 Task: Open Card Social Media Influencer Campaign Review in Board Sales Pipeline Management to Workspace Event Marketing Agencies and add a team member Softage.4@softage.net, a label Orange, a checklist Innovation, an attachment from your computer, a color Orange and finally, add a card description 'Create and send out employee satisfaction survey on performance feedback and recognition' and a comment 'We should approach this task with a sense of humility, recognizing that there is always more to learn and improve upon.'. Add a start date 'Jan 04, 1900' with a due date 'Jan 11, 1900'
Action: Mouse moved to (109, 53)
Screenshot: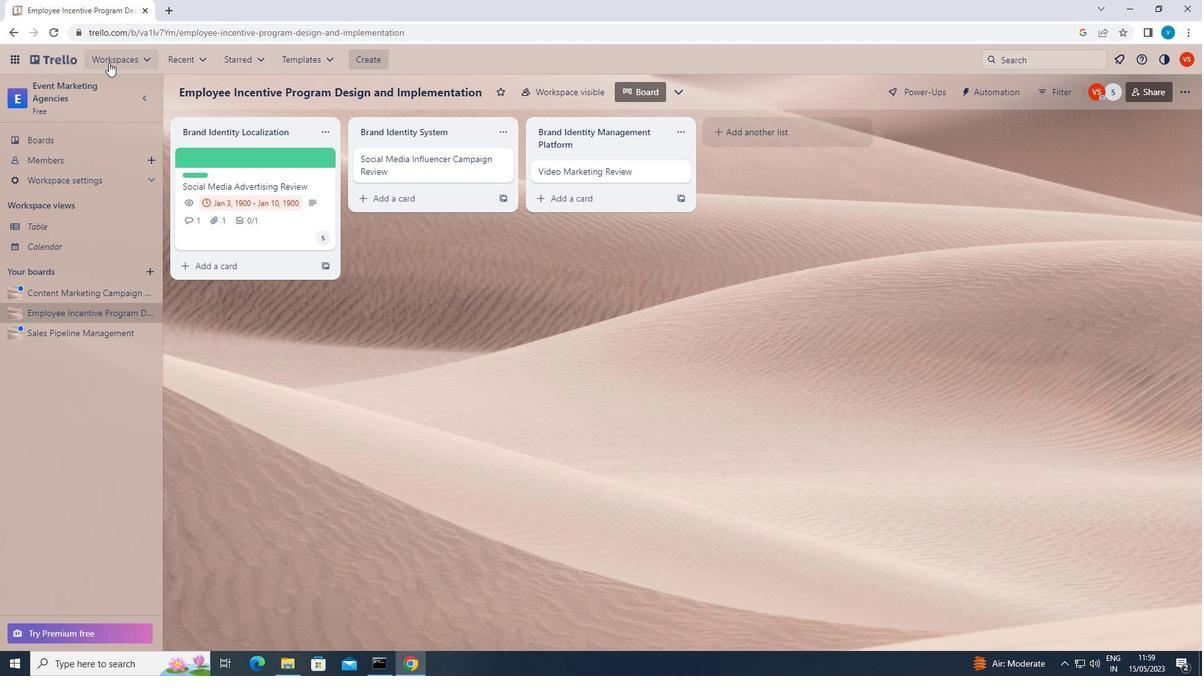 
Action: Mouse pressed left at (109, 53)
Screenshot: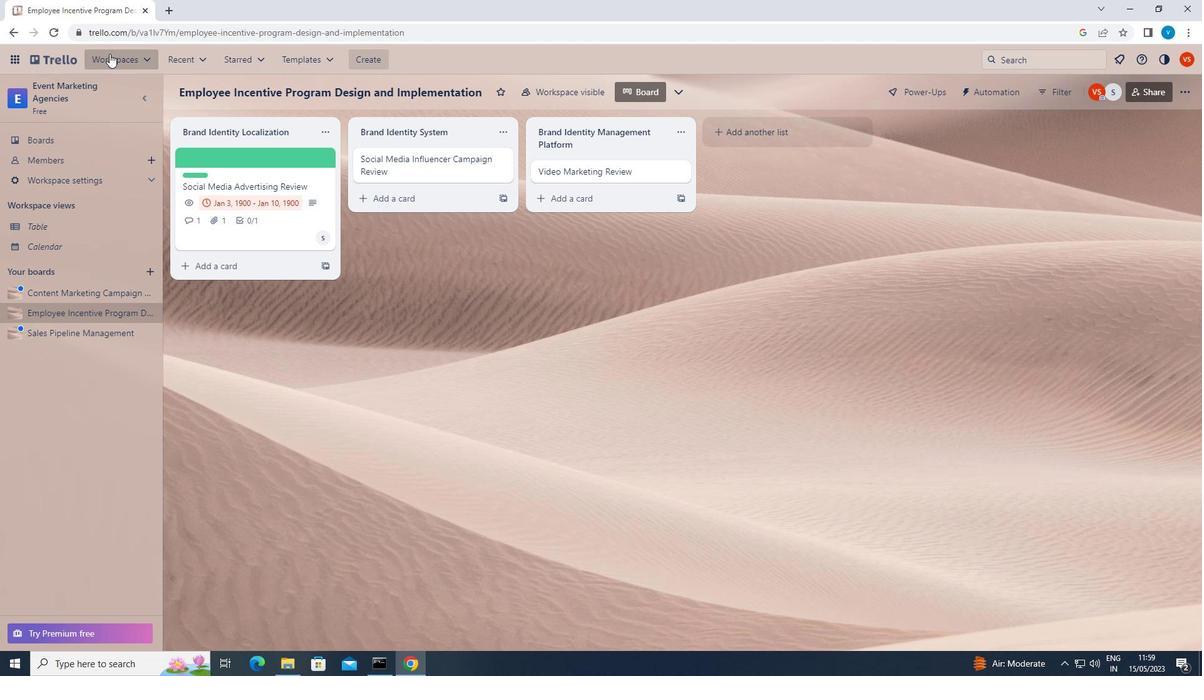
Action: Mouse moved to (150, 563)
Screenshot: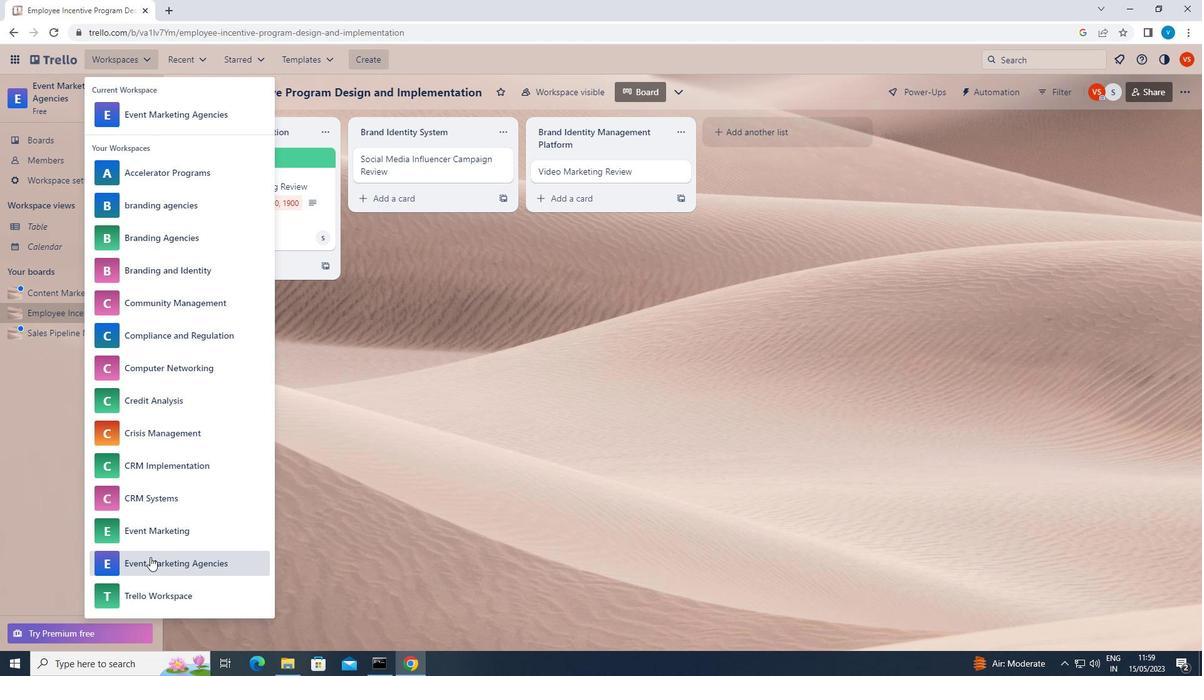 
Action: Mouse pressed left at (150, 563)
Screenshot: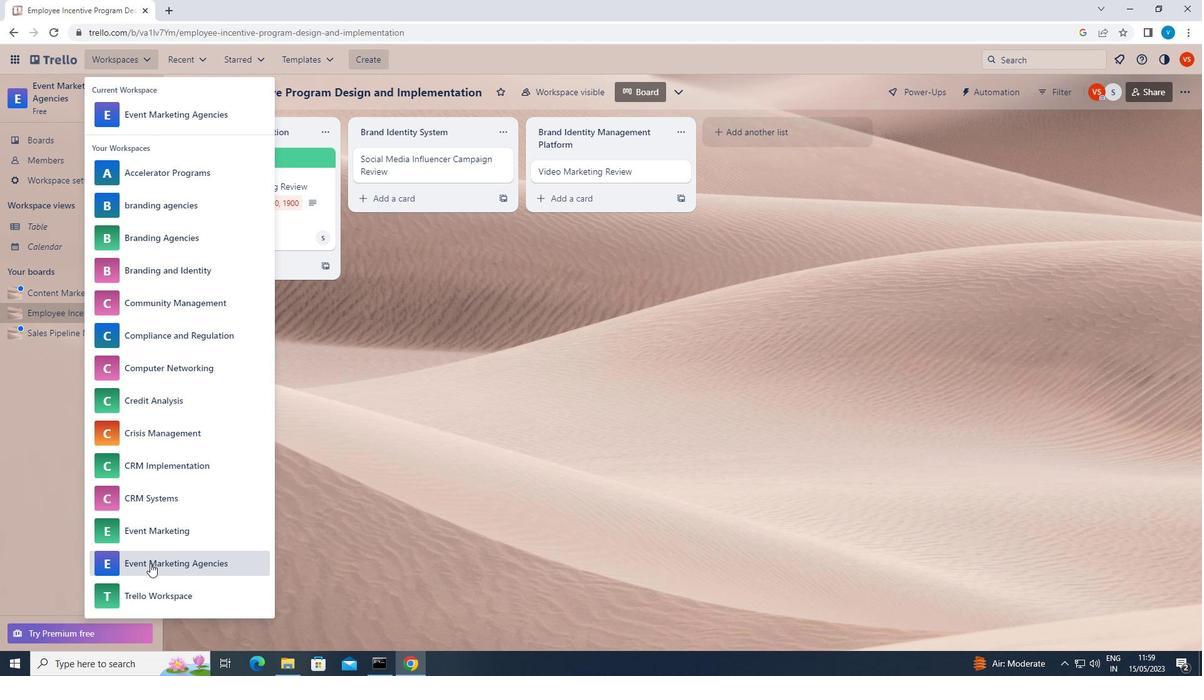 
Action: Mouse moved to (897, 528)
Screenshot: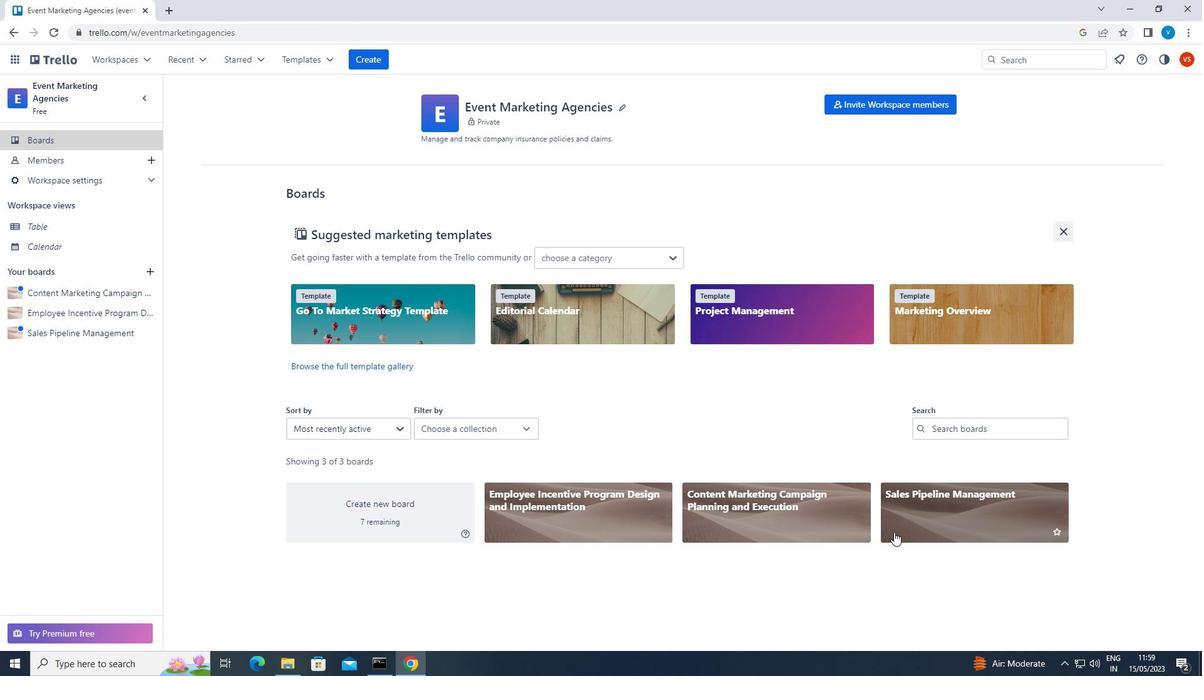 
Action: Mouse pressed left at (897, 528)
Screenshot: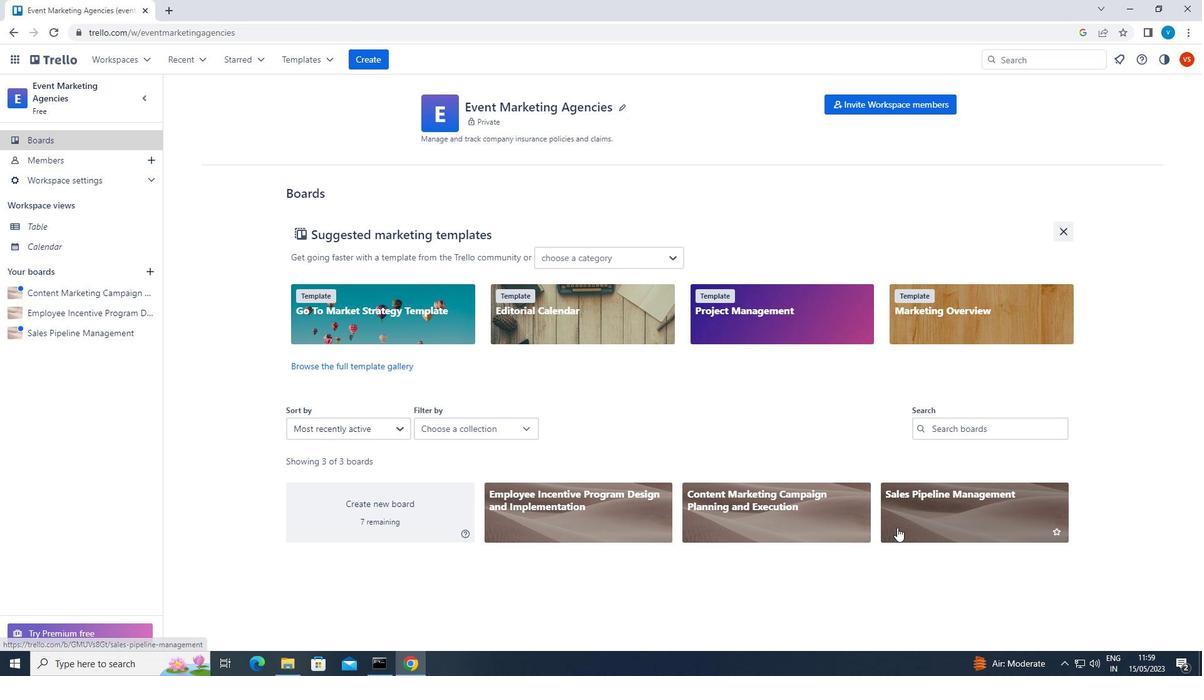 
Action: Mouse moved to (452, 167)
Screenshot: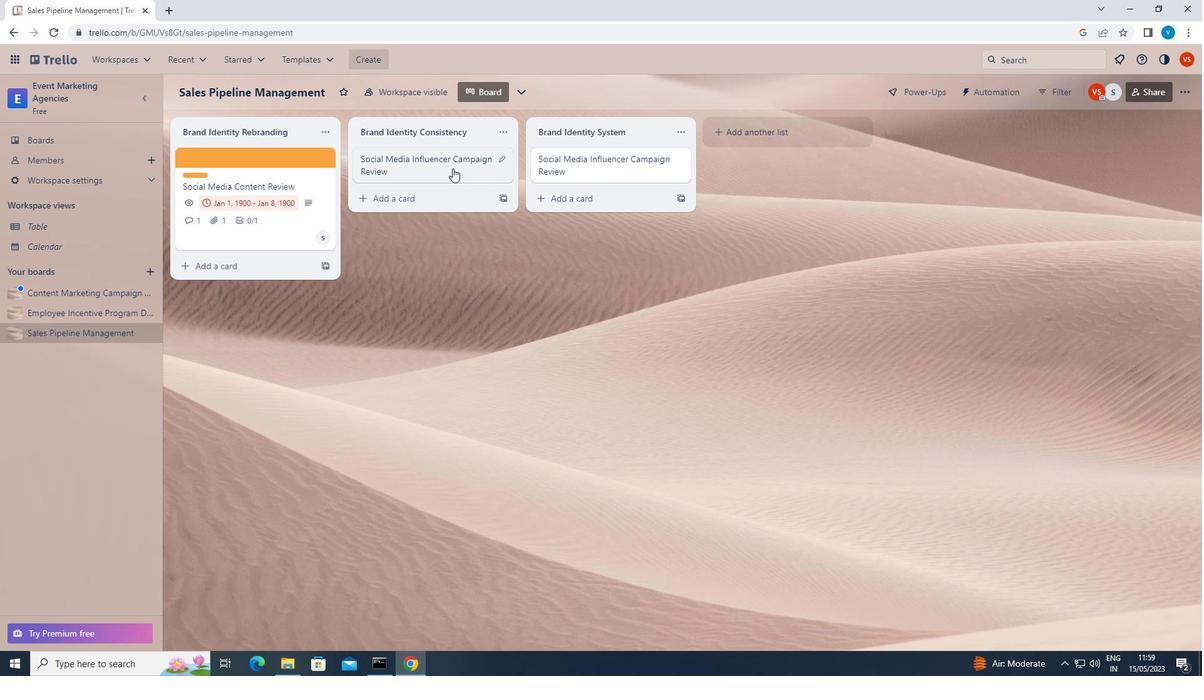 
Action: Mouse pressed left at (452, 167)
Screenshot: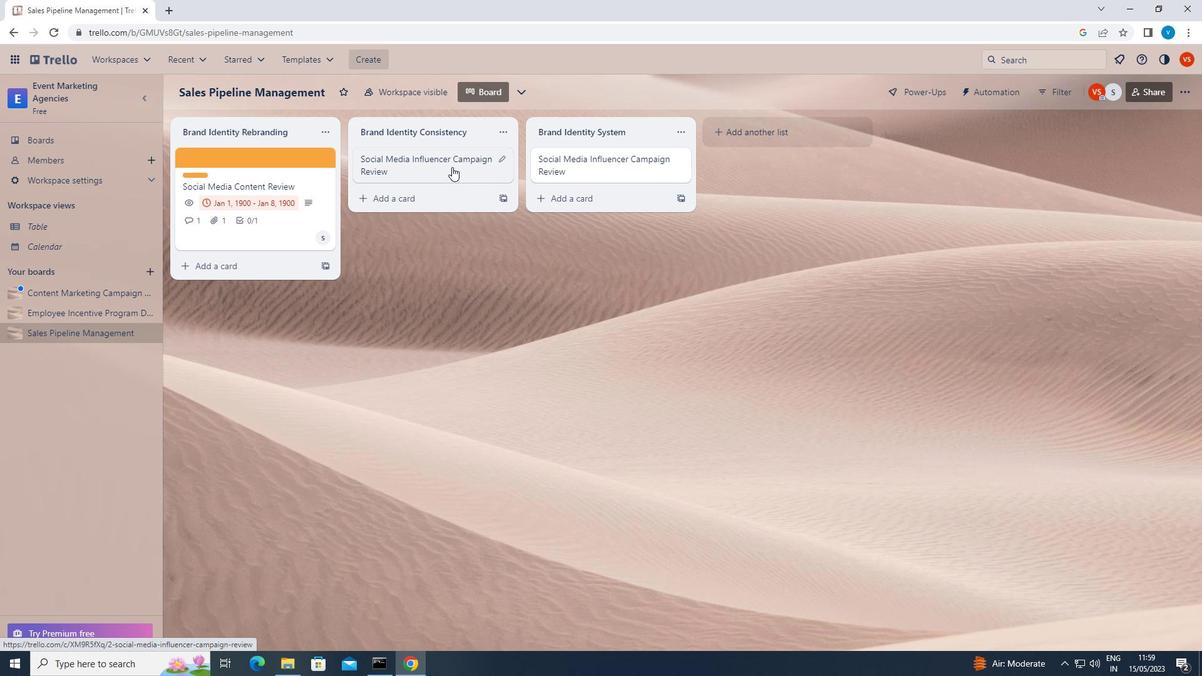 
Action: Mouse moved to (754, 206)
Screenshot: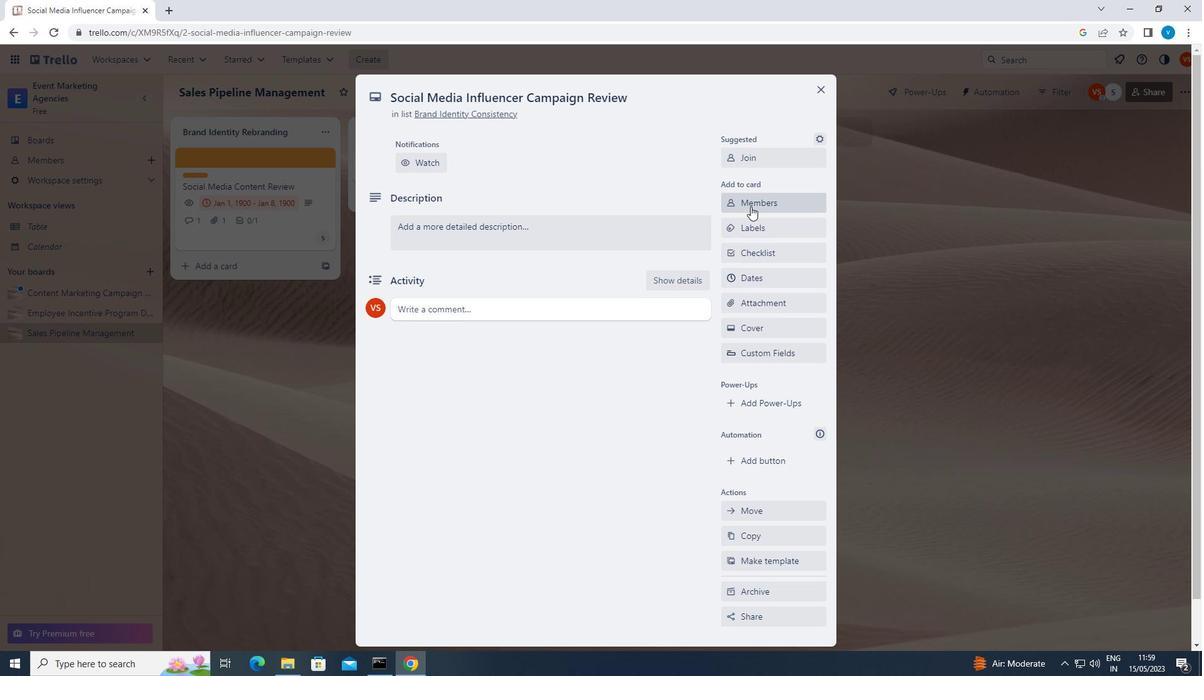 
Action: Mouse pressed left at (754, 206)
Screenshot: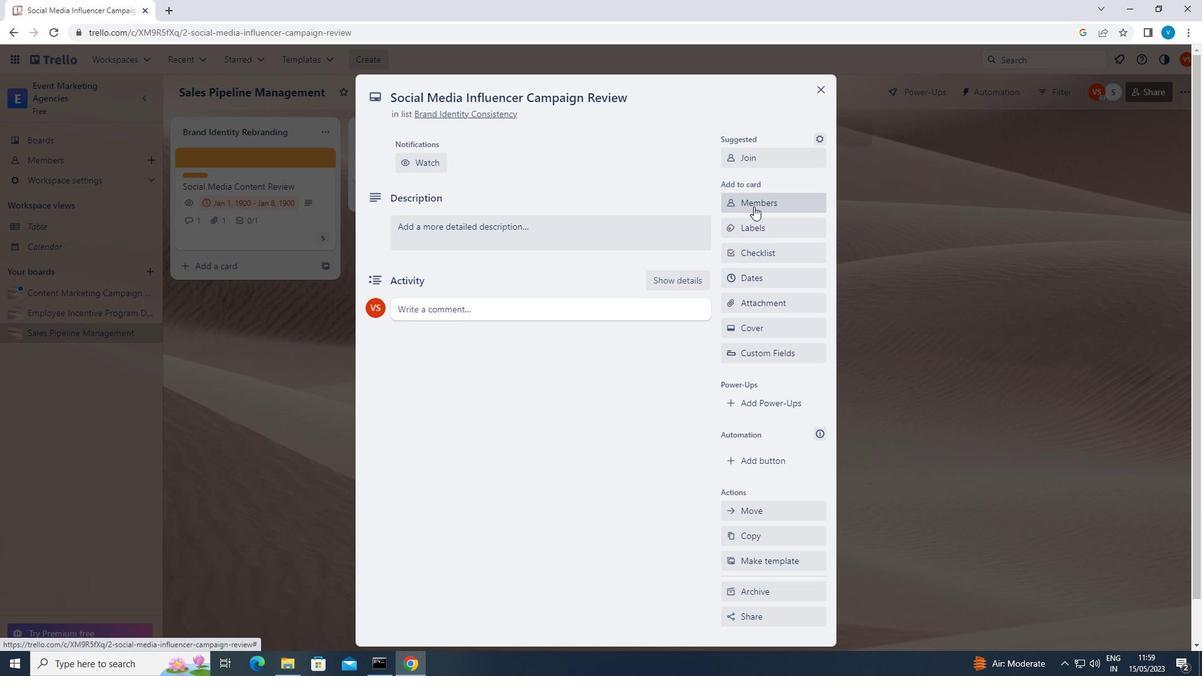 
Action: Mouse moved to (755, 206)
Screenshot: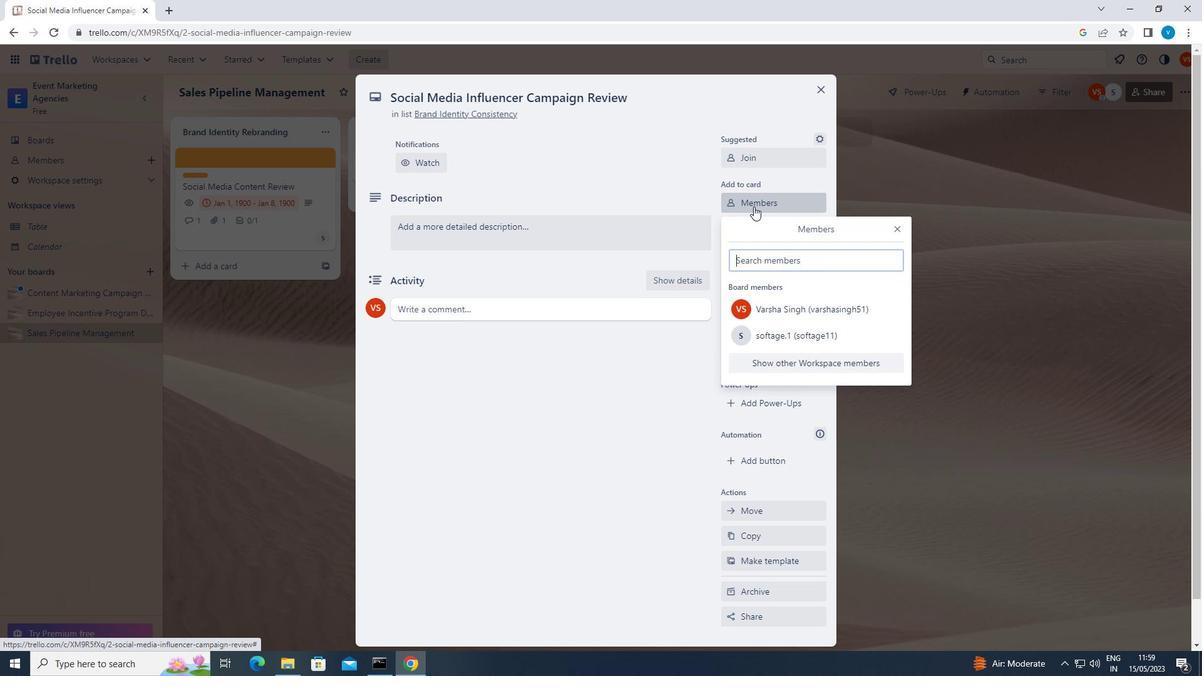 
Action: Key pressed <Key.shift>SOFTAGE.4<Key.shift><Key.shift><Key.shift><Key.shift><Key.shift>@SOFTAGE.NET
Screenshot: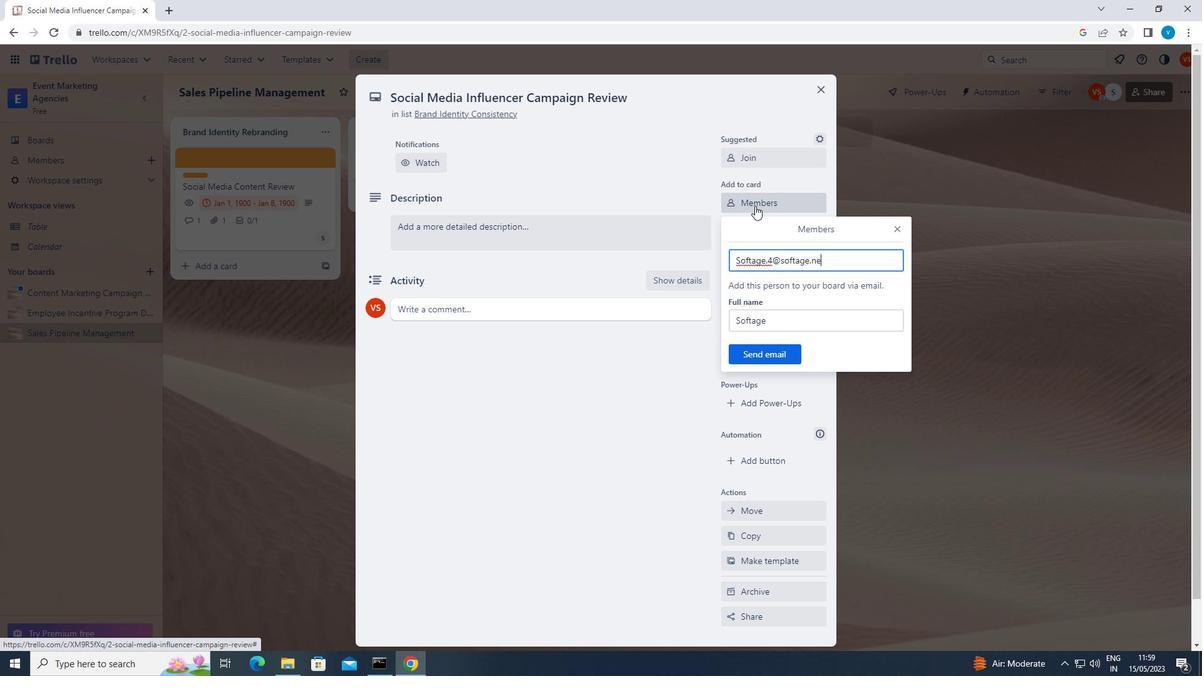 
Action: Mouse moved to (759, 359)
Screenshot: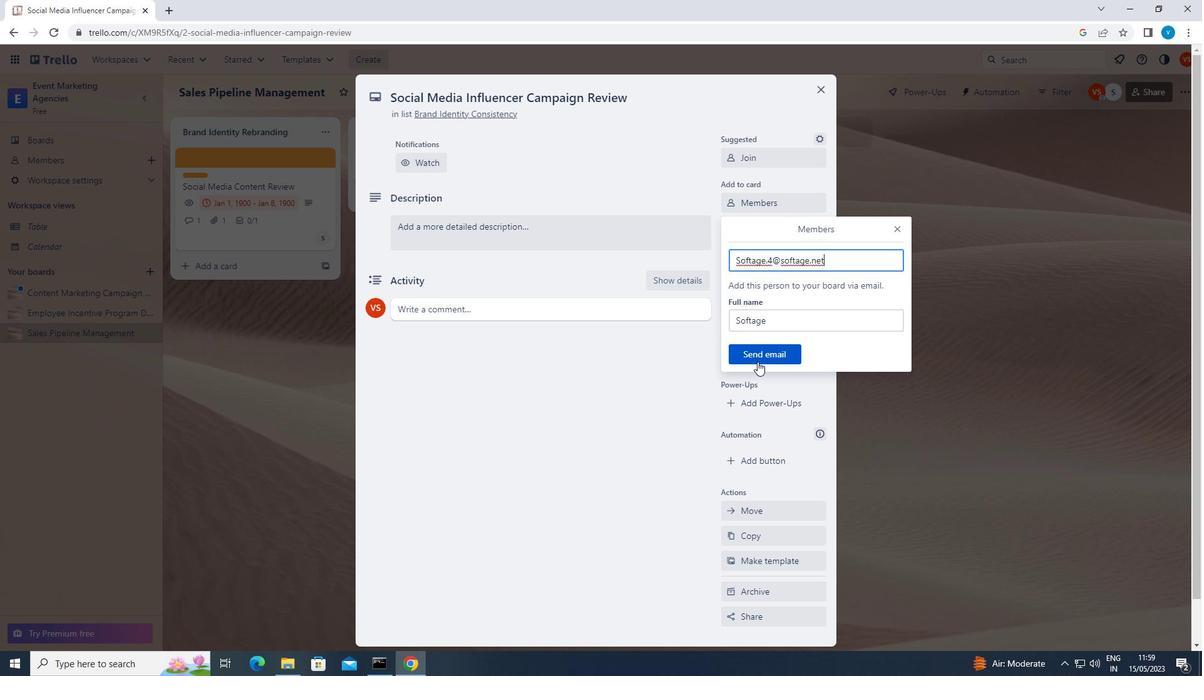 
Action: Mouse pressed left at (759, 359)
Screenshot: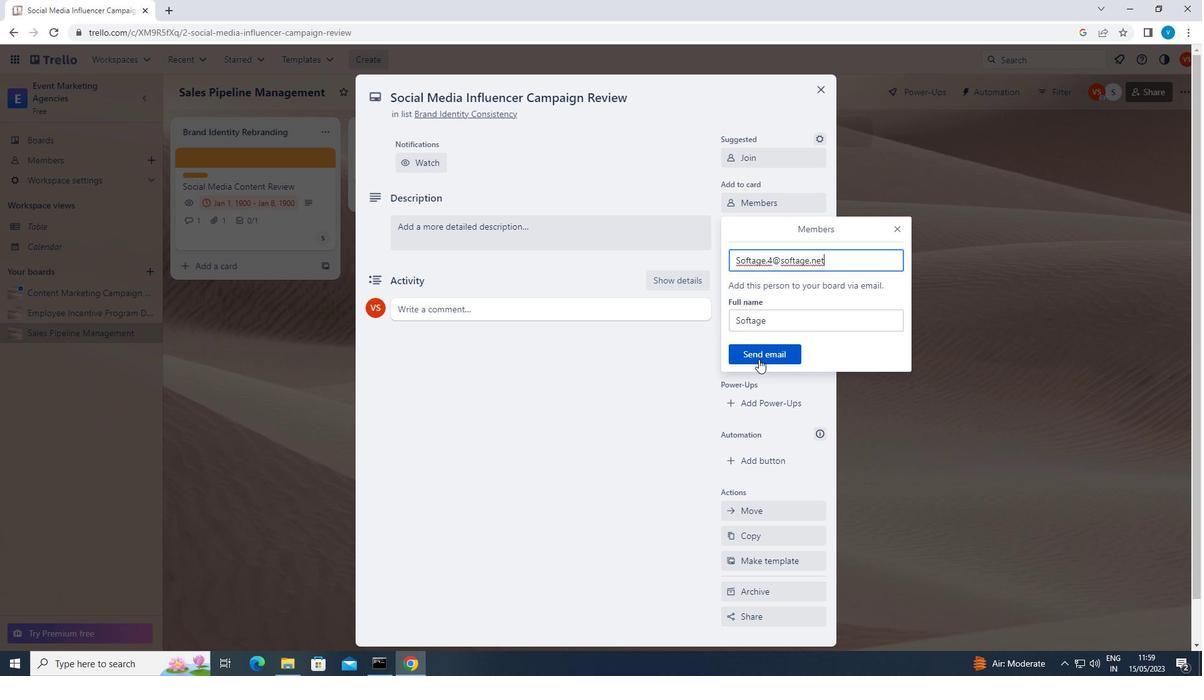 
Action: Mouse moved to (787, 226)
Screenshot: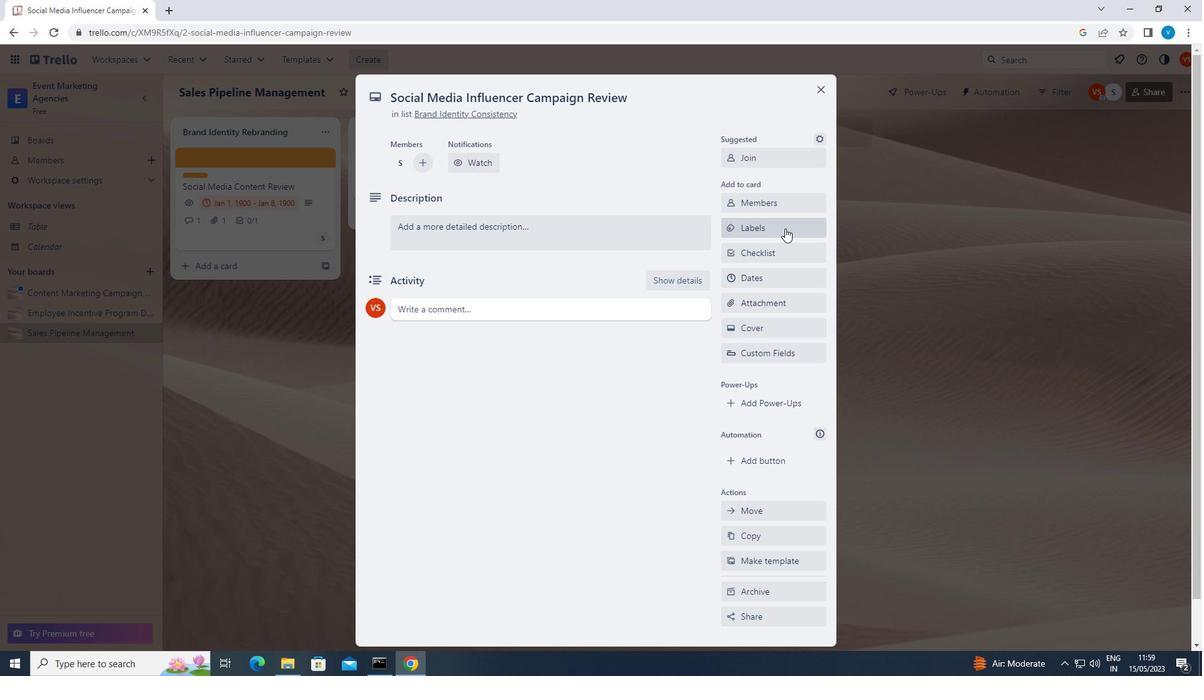
Action: Mouse pressed left at (787, 226)
Screenshot: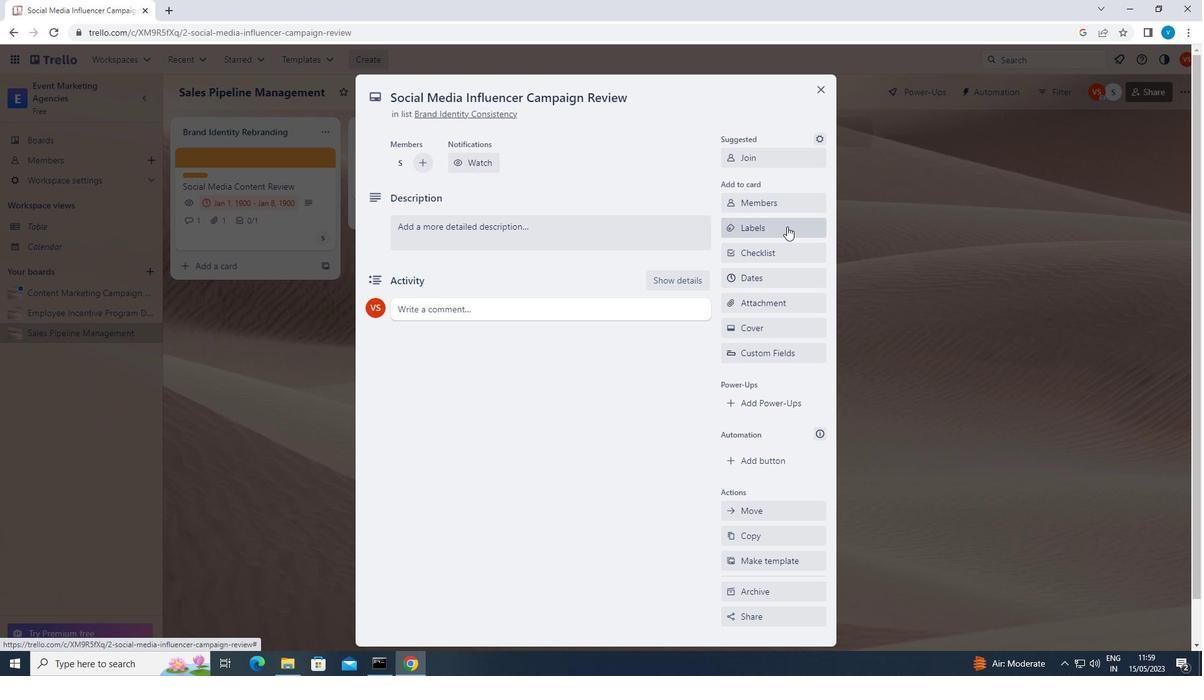 
Action: Mouse moved to (824, 372)
Screenshot: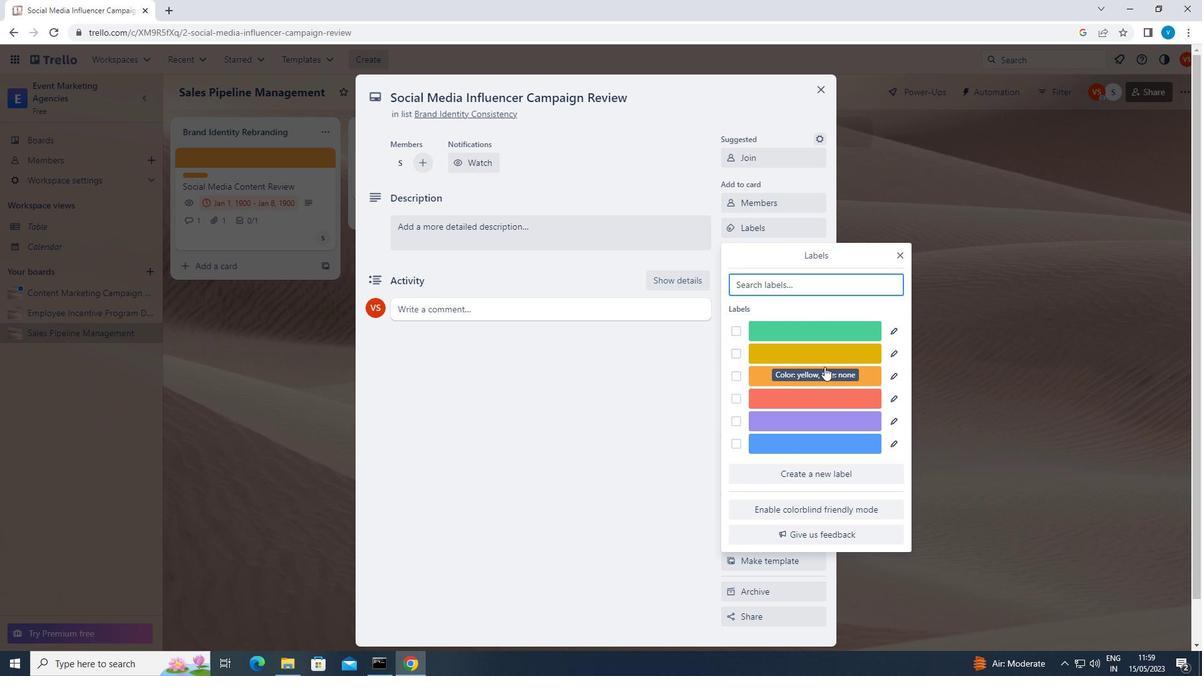 
Action: Mouse pressed left at (824, 372)
Screenshot: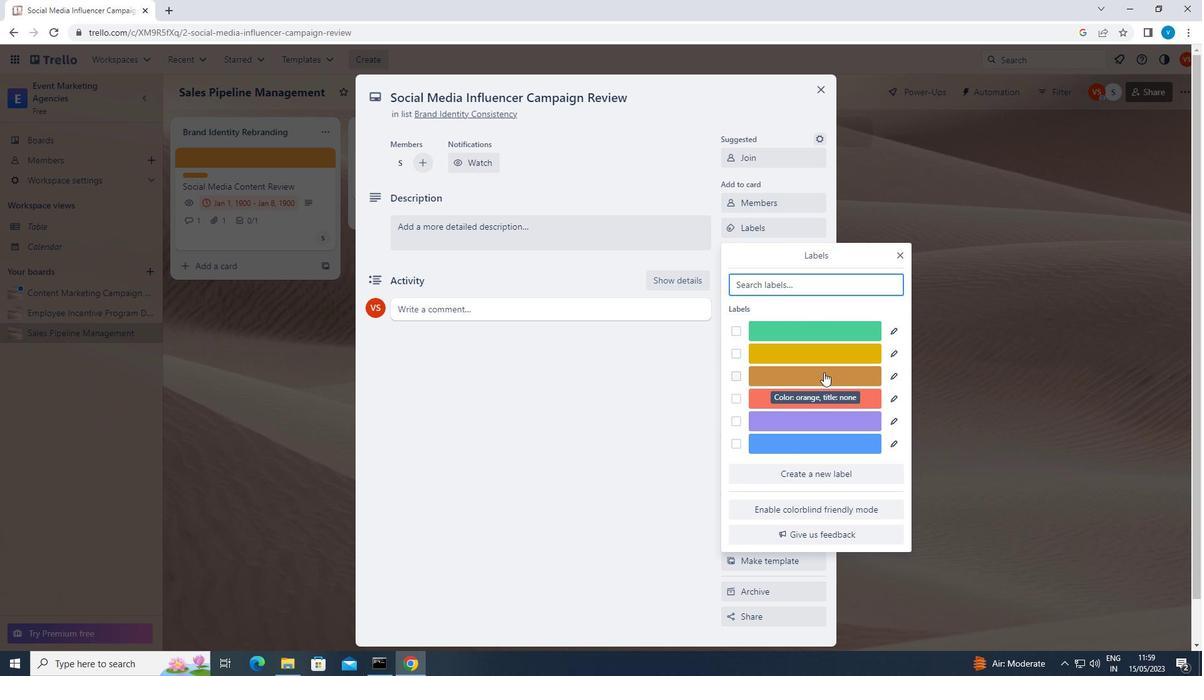 
Action: Mouse moved to (899, 254)
Screenshot: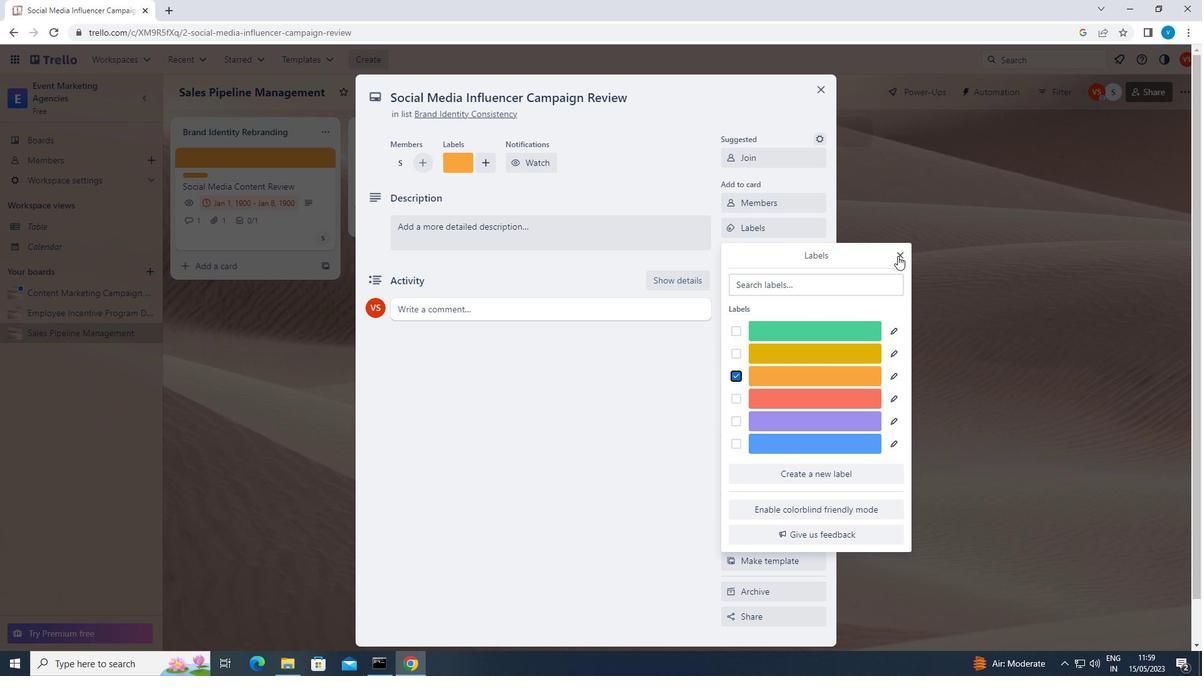 
Action: Mouse pressed left at (899, 254)
Screenshot: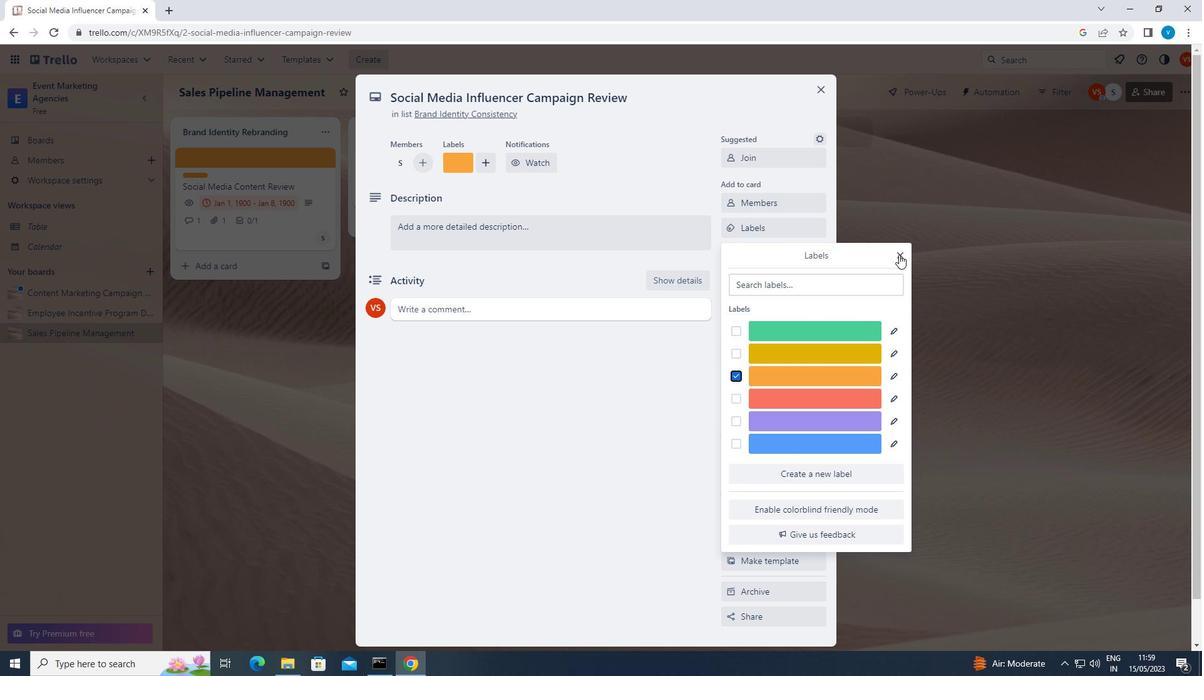 
Action: Mouse moved to (795, 246)
Screenshot: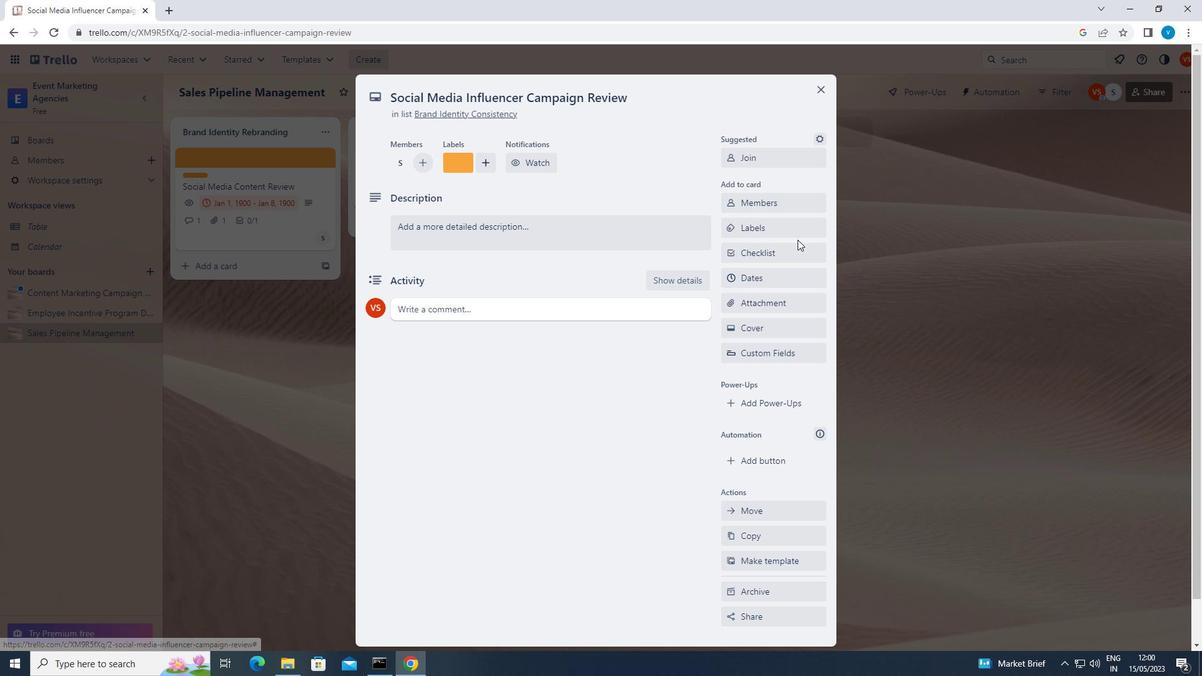 
Action: Mouse pressed left at (795, 246)
Screenshot: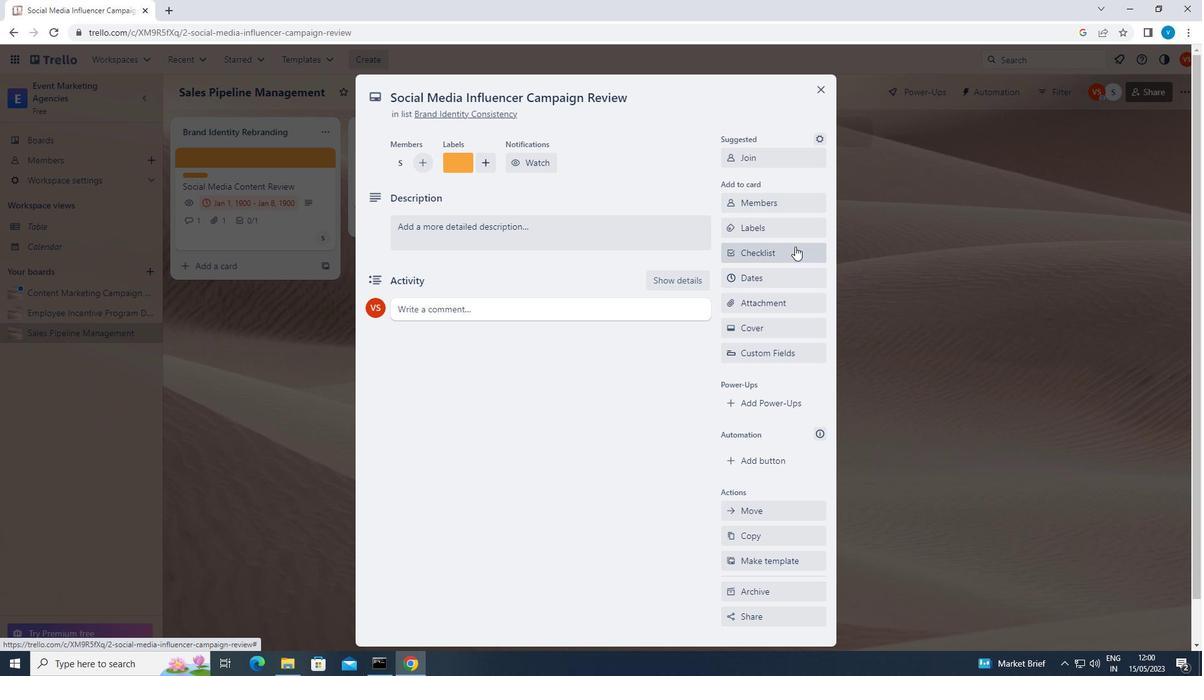 
Action: Mouse moved to (740, 383)
Screenshot: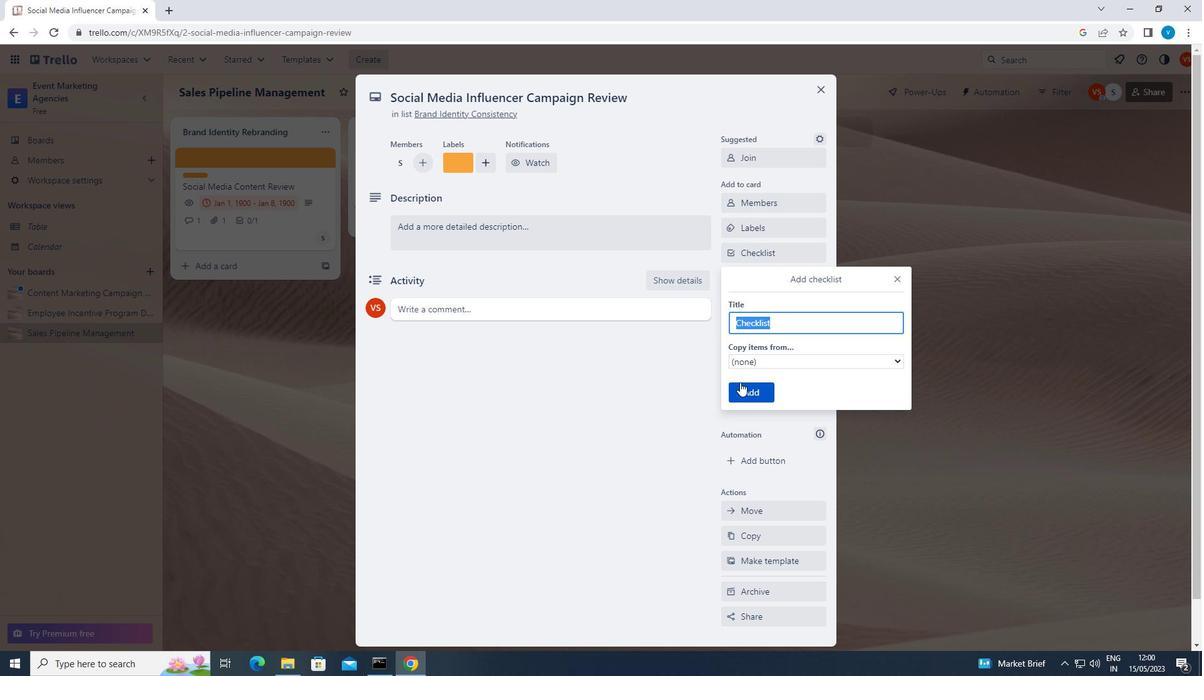 
Action: Mouse pressed left at (740, 383)
Screenshot: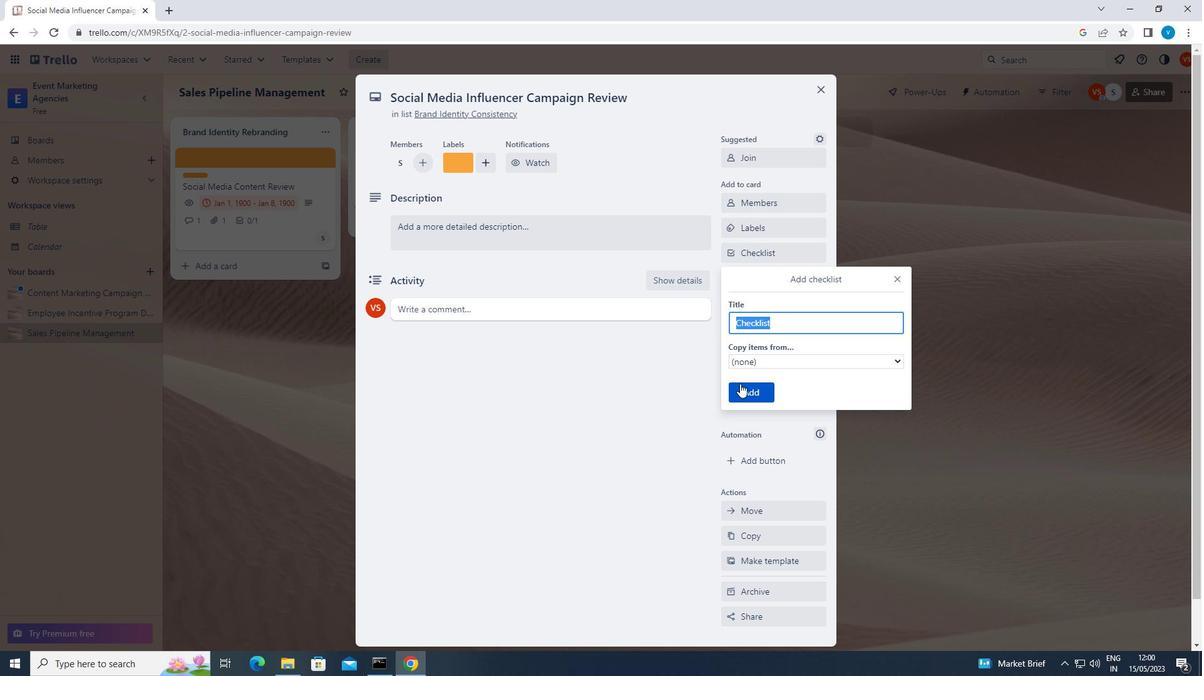 
Action: Mouse moved to (595, 325)
Screenshot: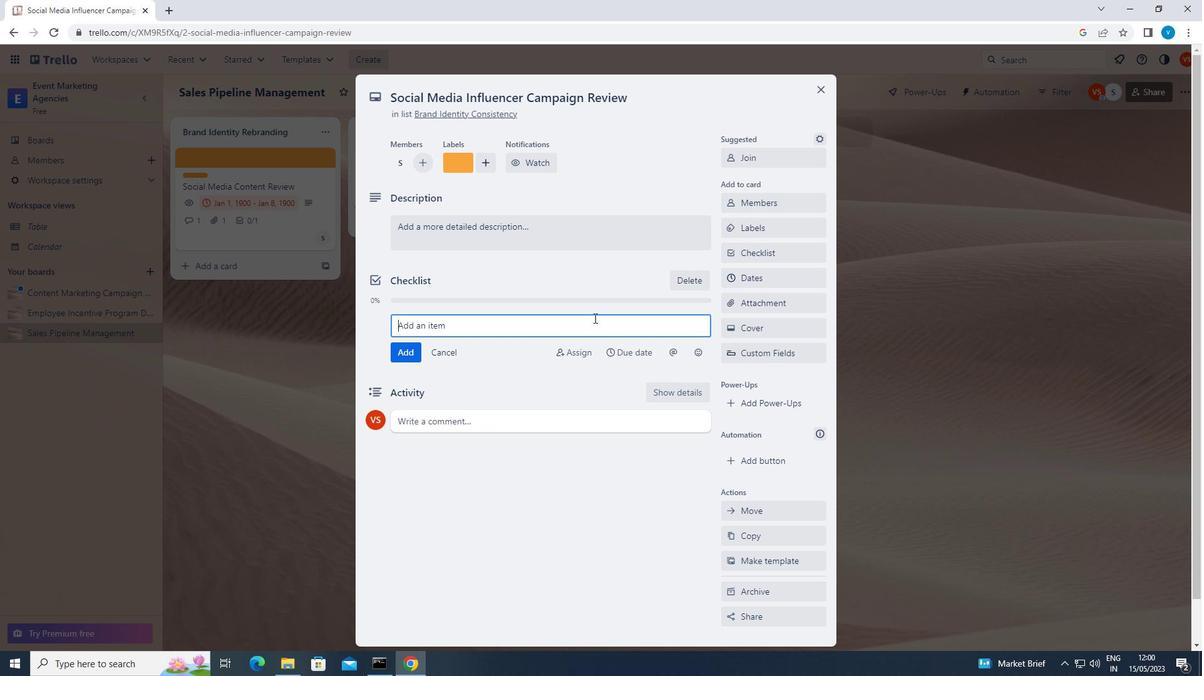 
Action: Mouse pressed left at (595, 325)
Screenshot: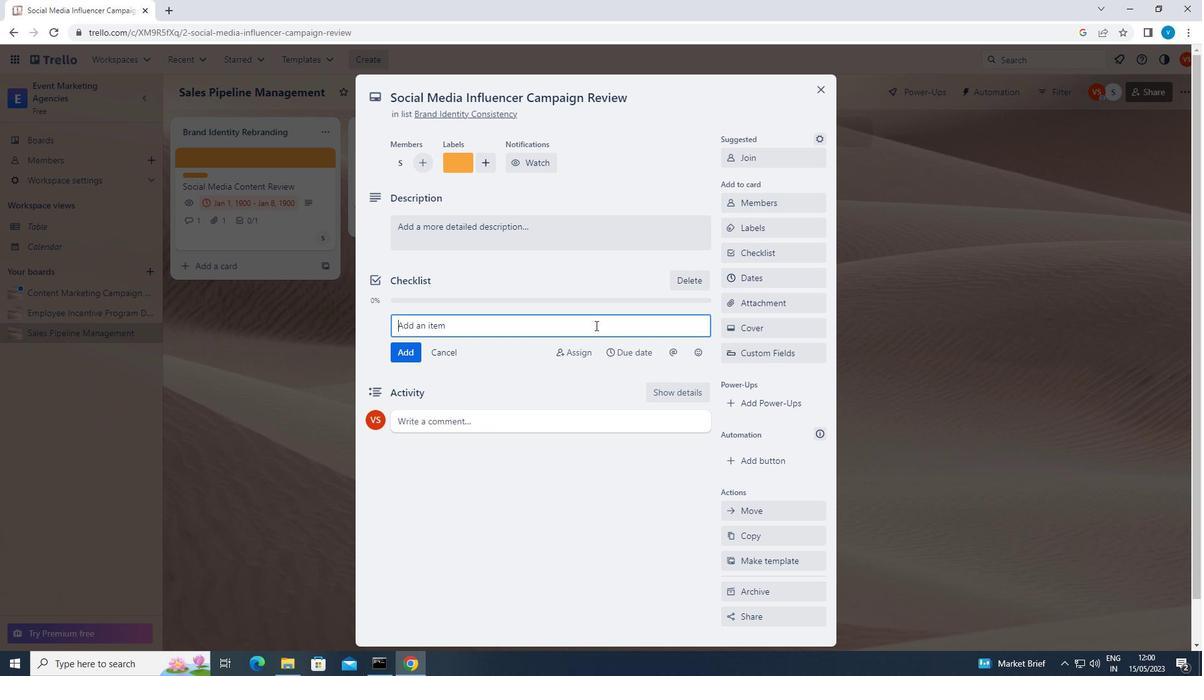 
Action: Key pressed <Key.shift>INNOVATION
Screenshot: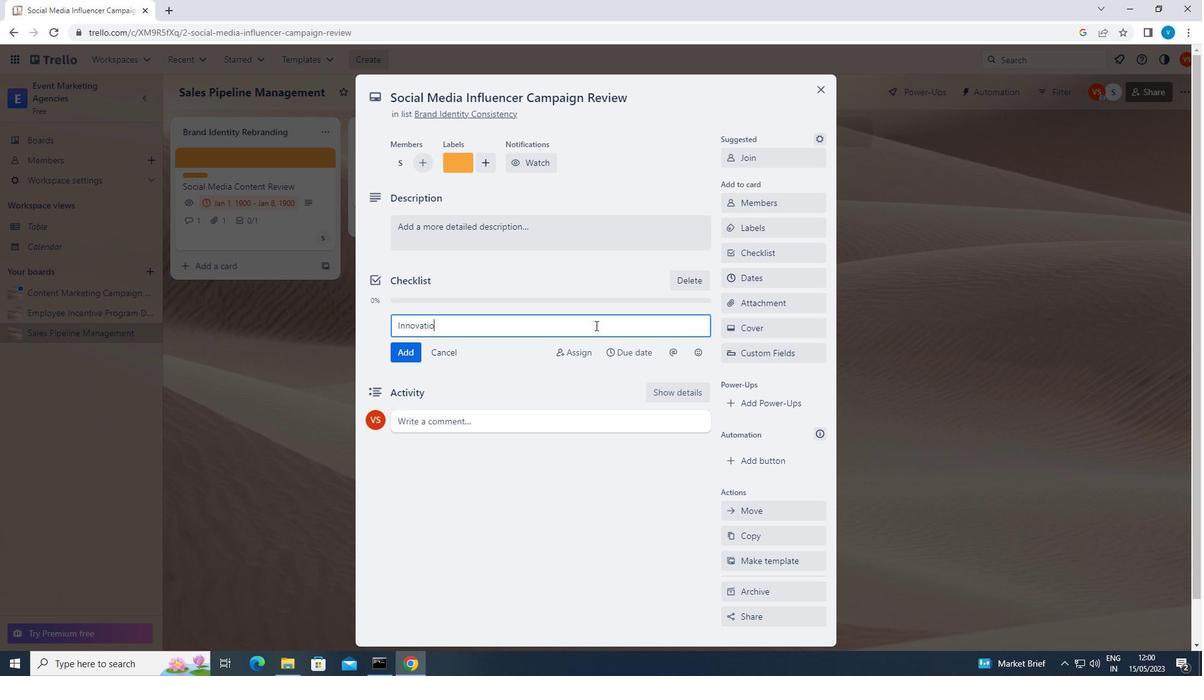 
Action: Mouse moved to (413, 348)
Screenshot: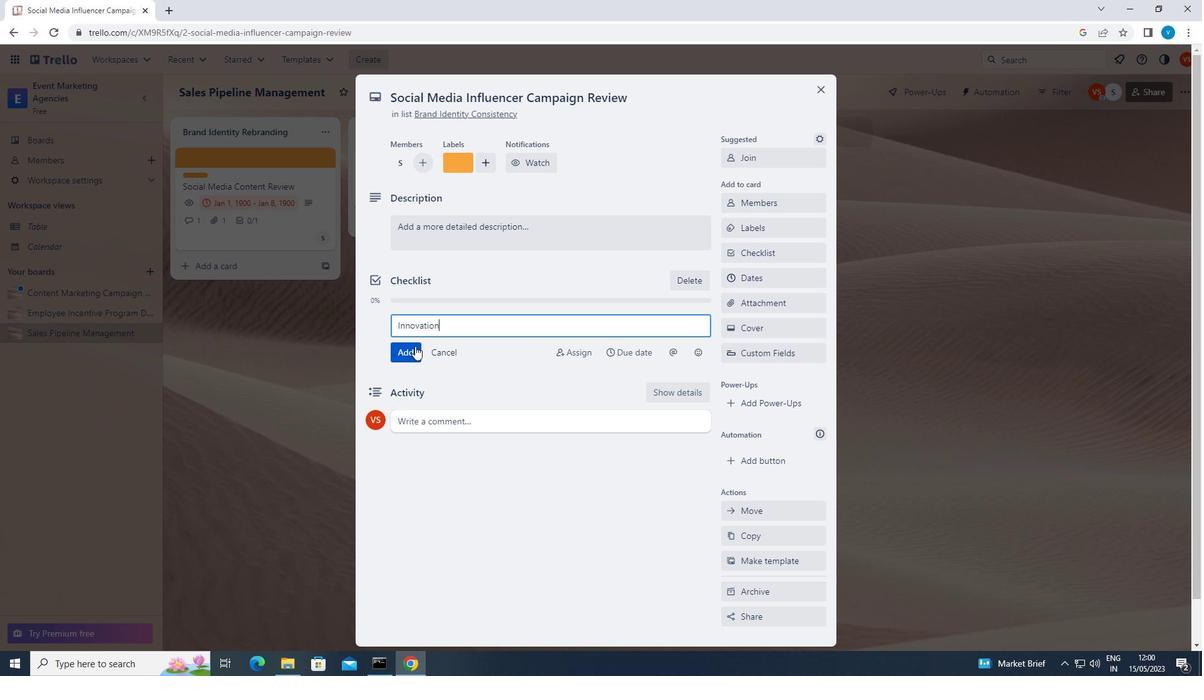 
Action: Mouse pressed left at (413, 348)
Screenshot: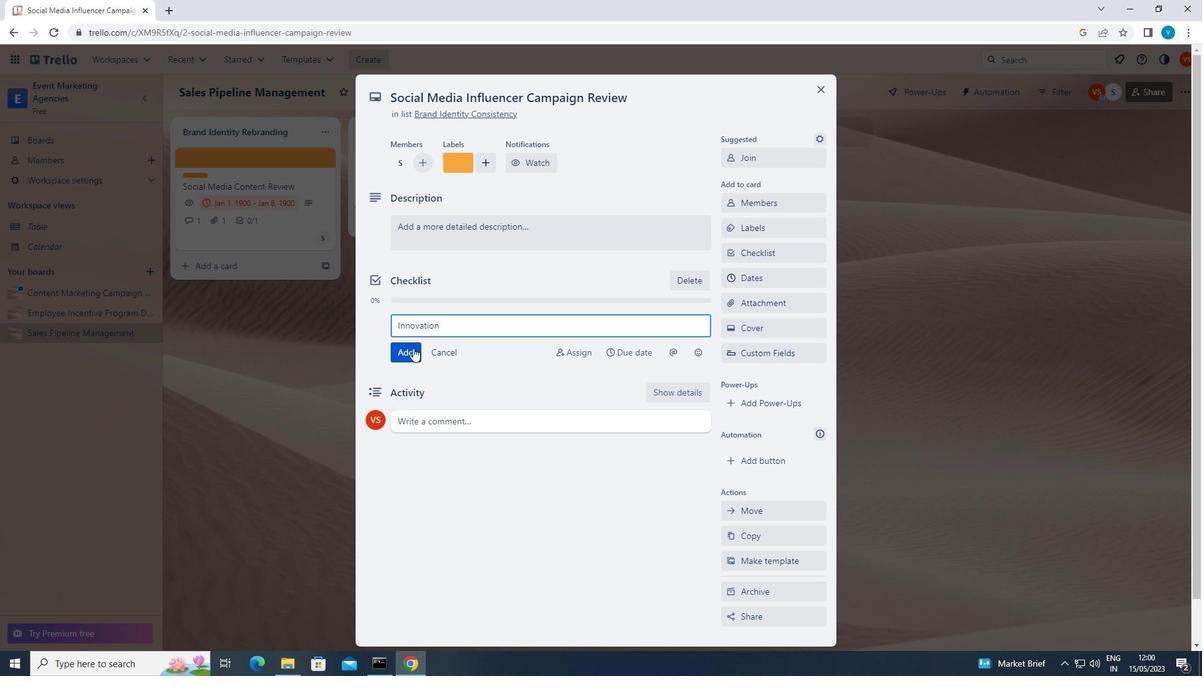
Action: Mouse moved to (778, 302)
Screenshot: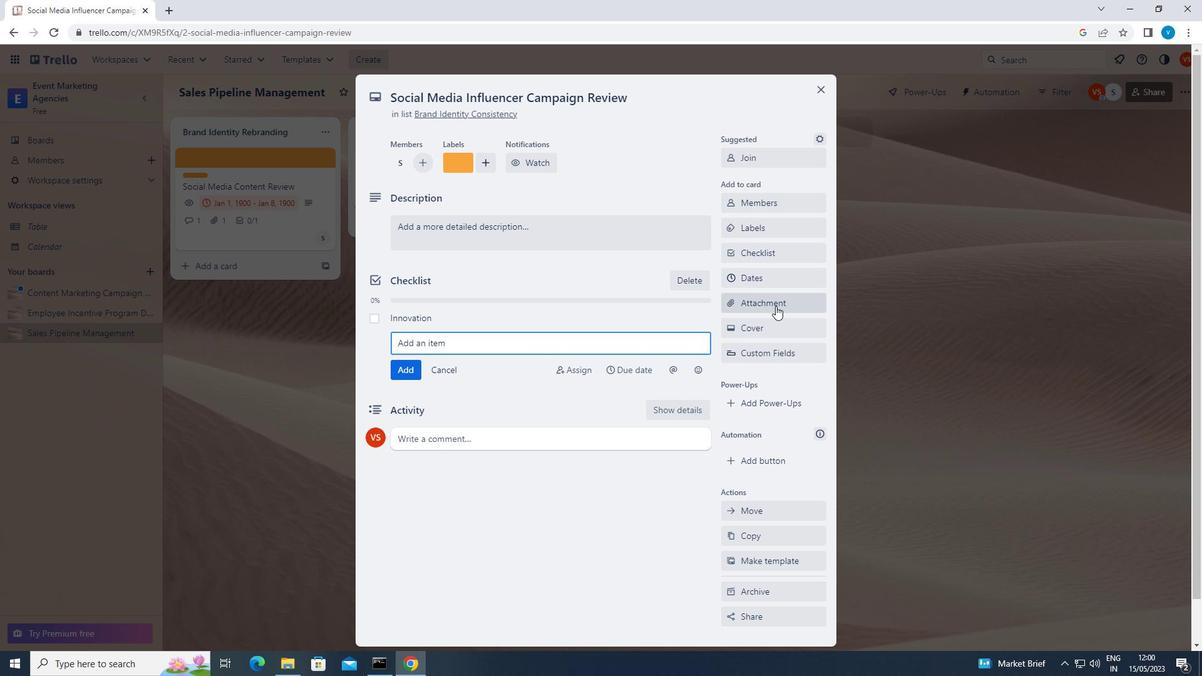 
Action: Mouse pressed left at (778, 302)
Screenshot: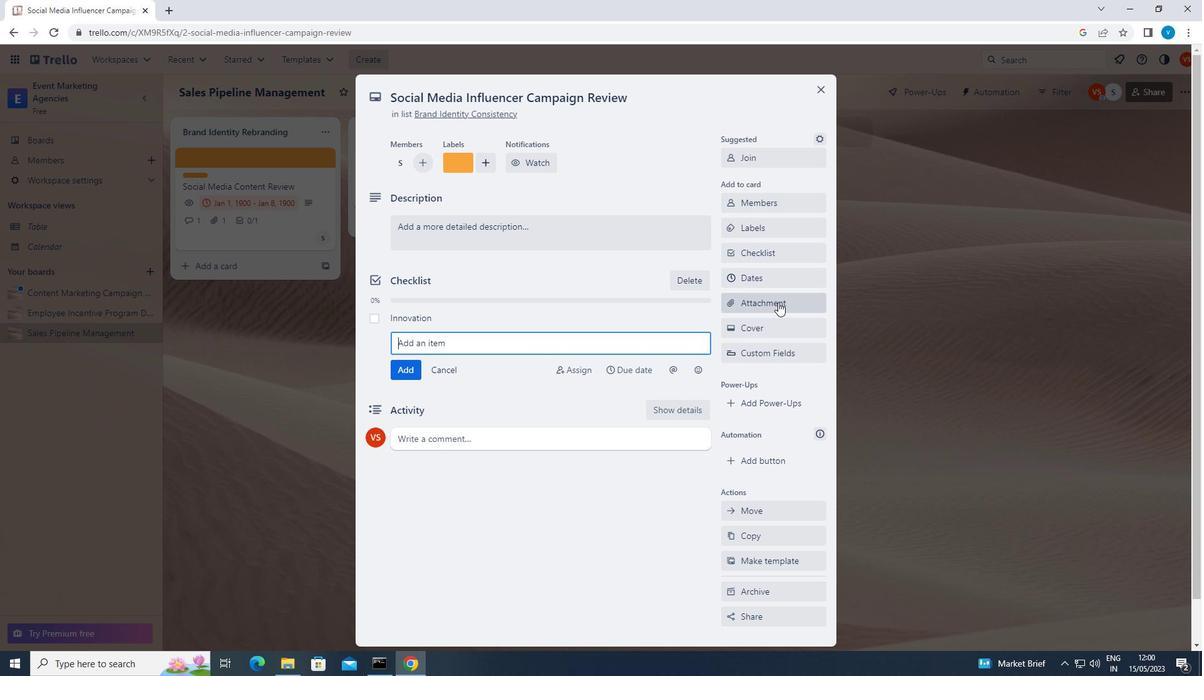 
Action: Mouse moved to (771, 353)
Screenshot: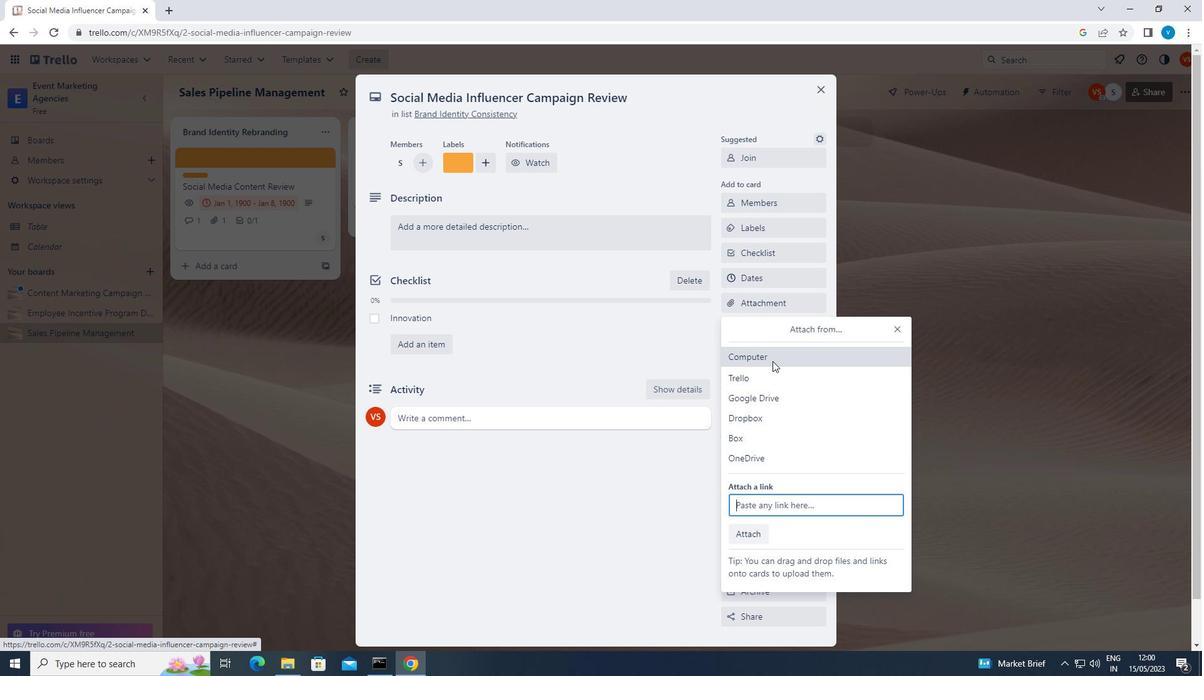 
Action: Mouse pressed left at (771, 353)
Screenshot: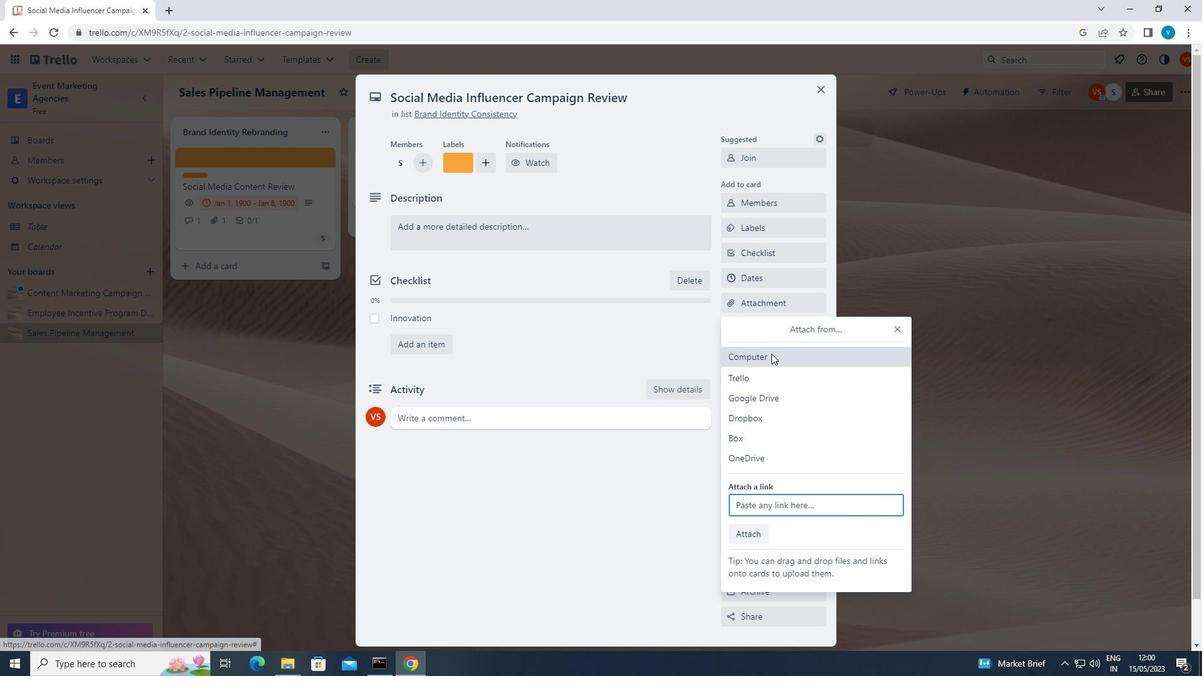 
Action: Mouse moved to (370, 224)
Screenshot: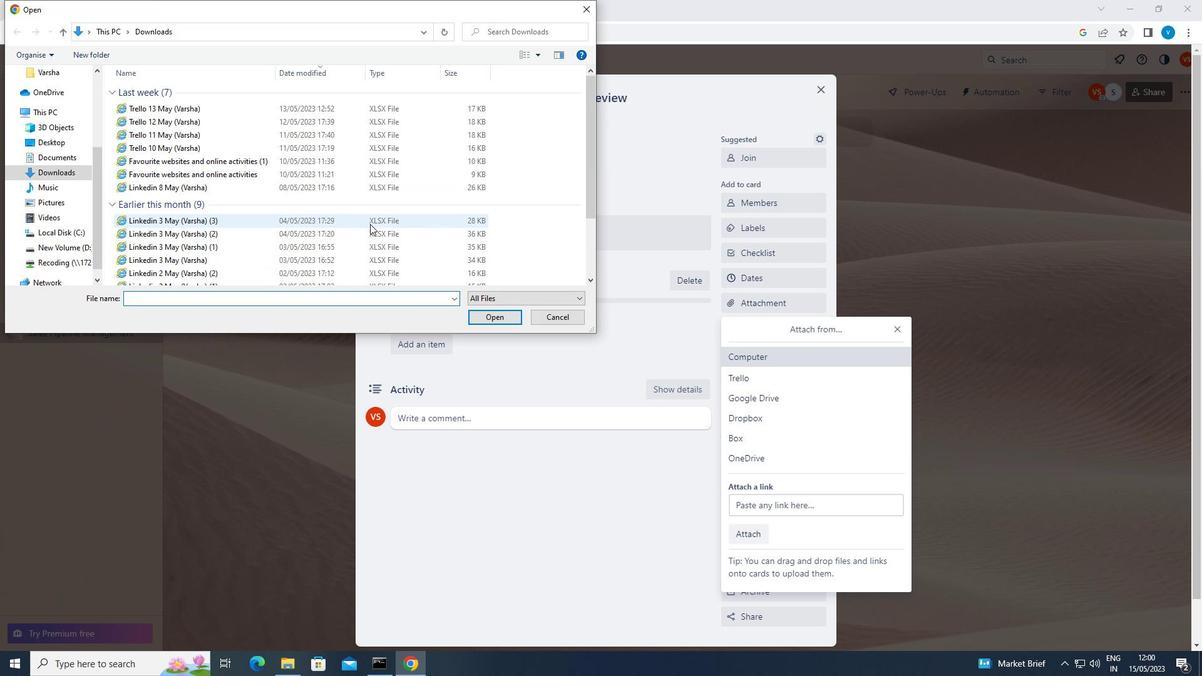 
Action: Mouse pressed left at (370, 224)
Screenshot: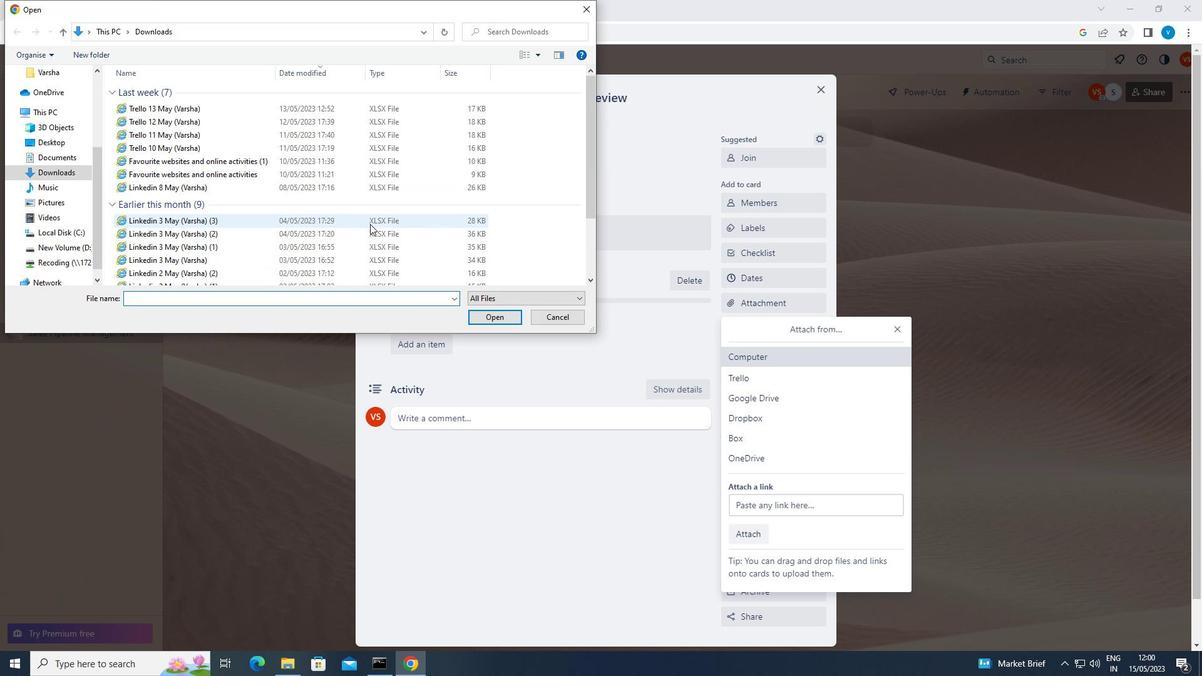 
Action: Mouse moved to (487, 318)
Screenshot: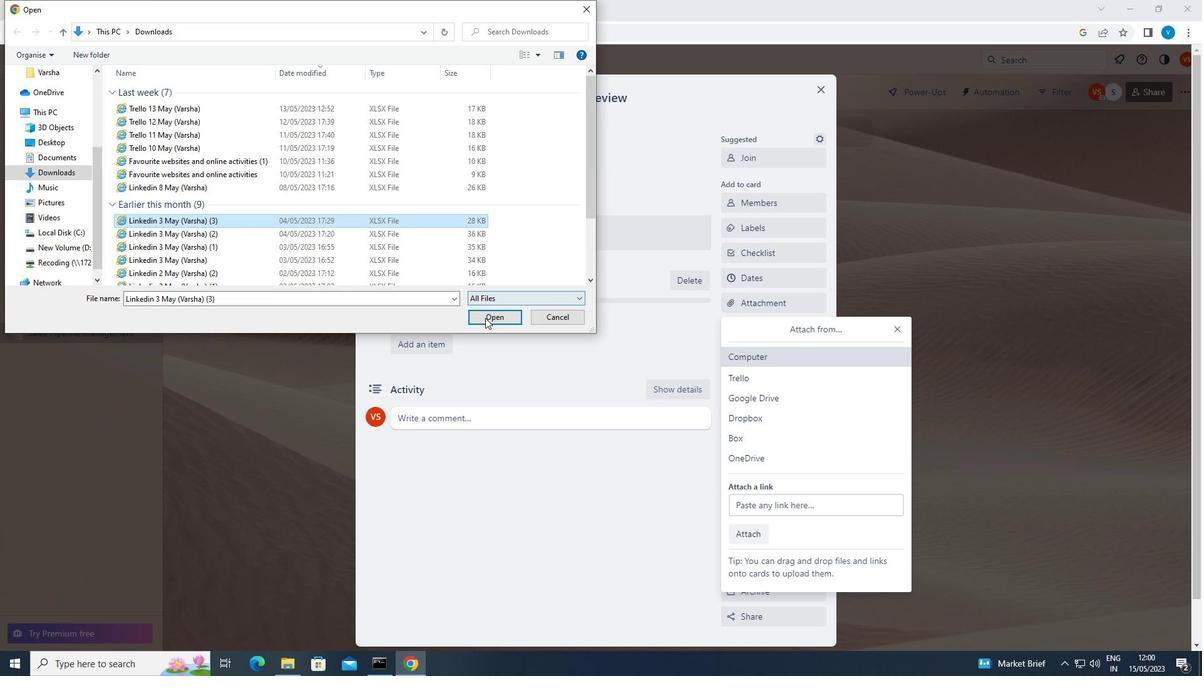 
Action: Mouse pressed left at (487, 318)
Screenshot: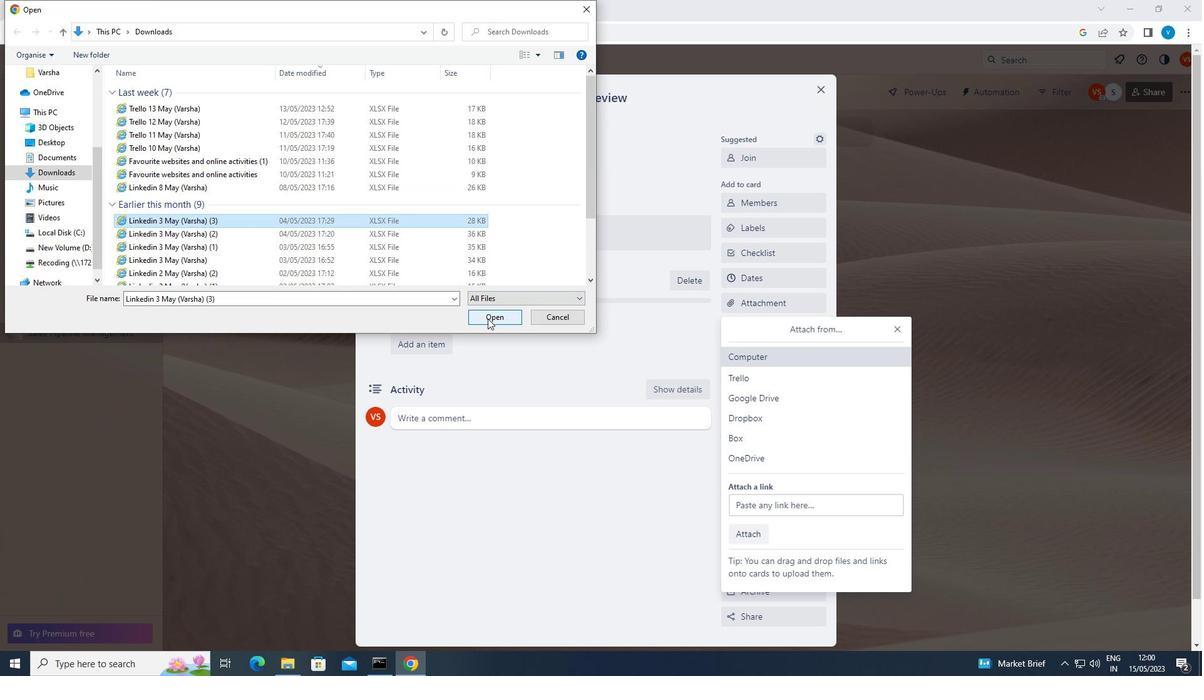 
Action: Mouse moved to (757, 329)
Screenshot: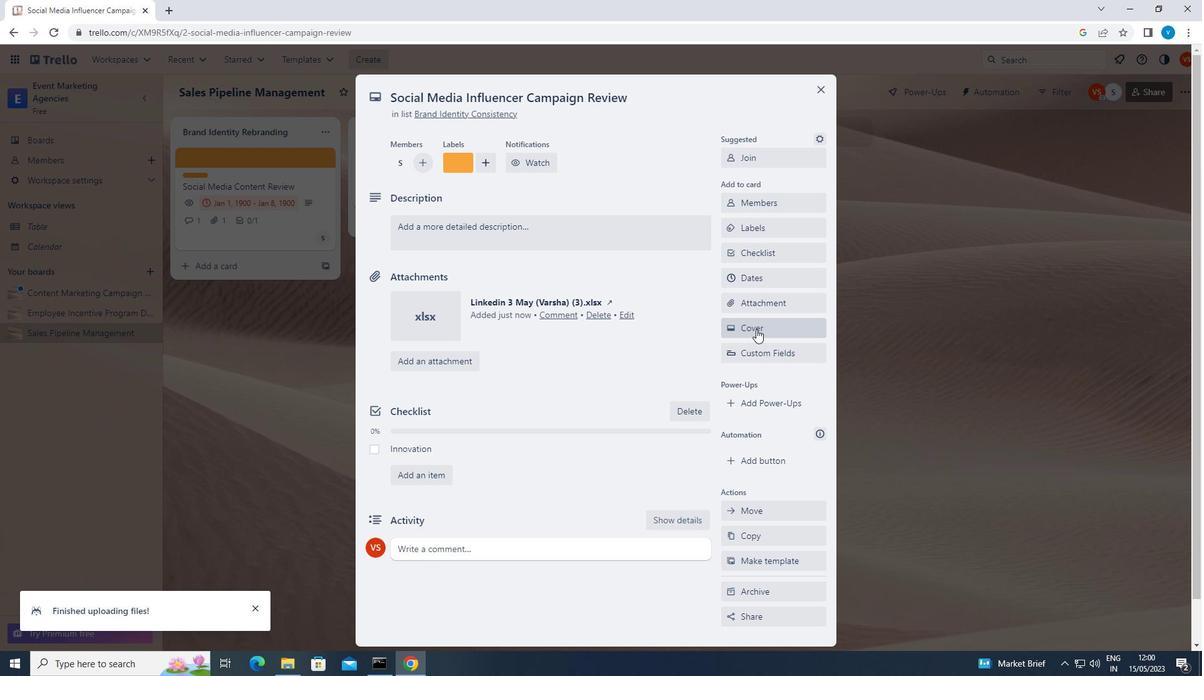 
Action: Mouse pressed left at (757, 329)
Screenshot: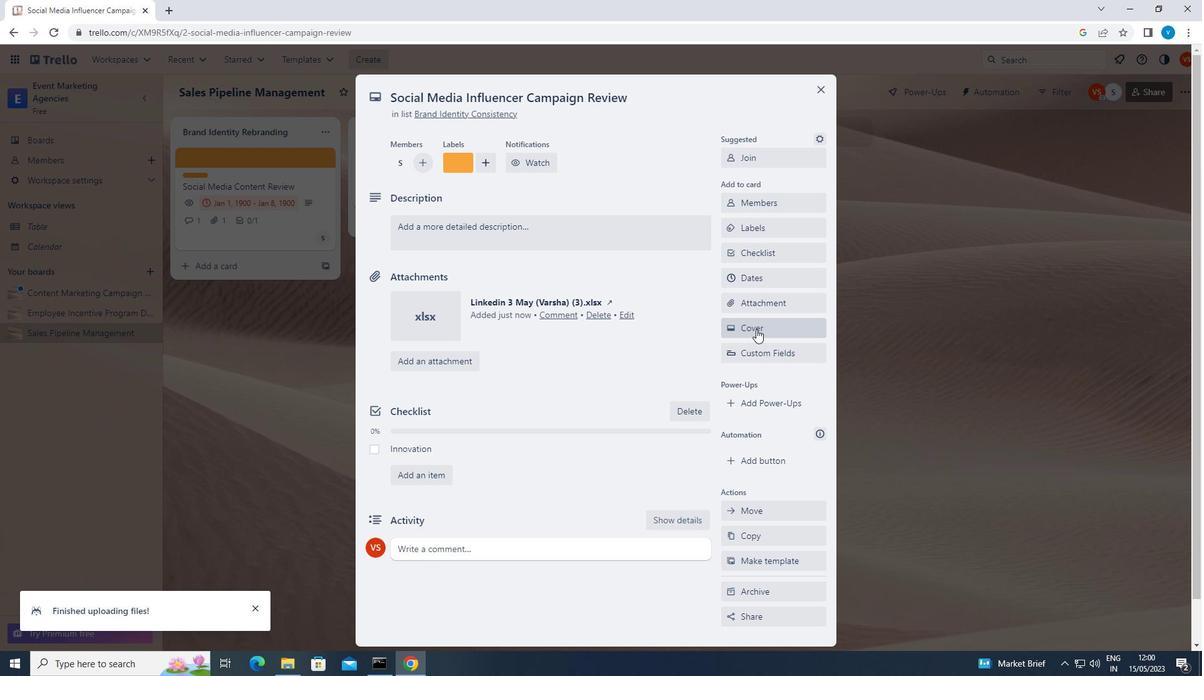 
Action: Mouse moved to (811, 395)
Screenshot: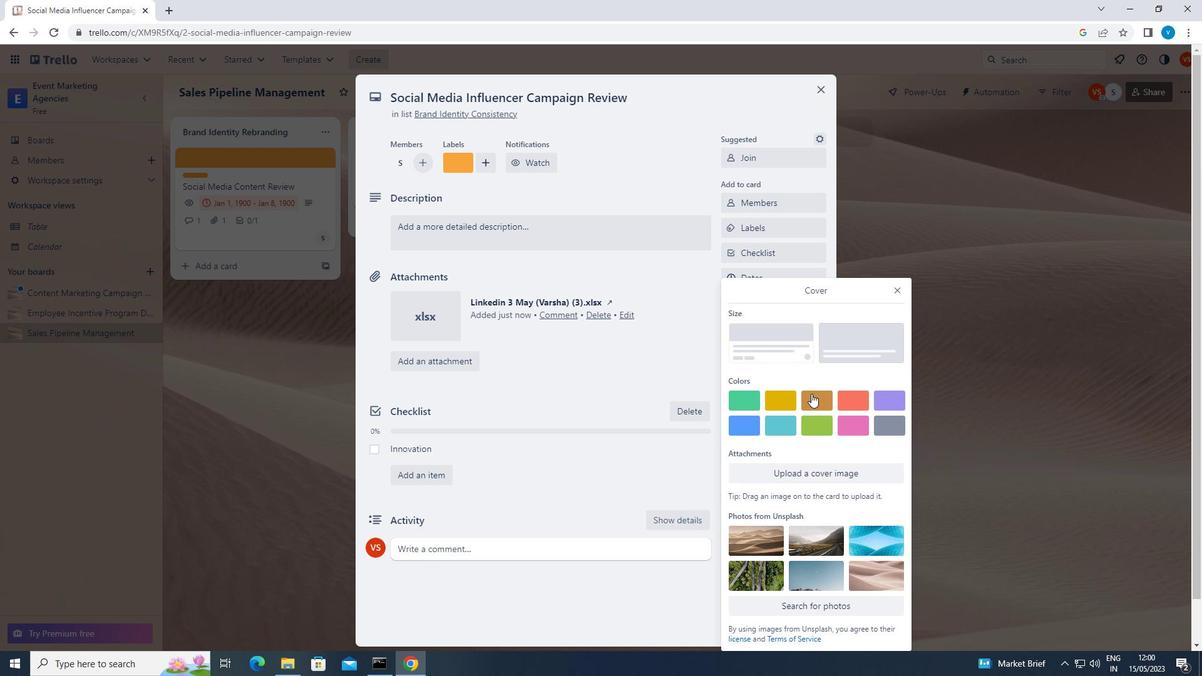 
Action: Mouse pressed left at (811, 395)
Screenshot: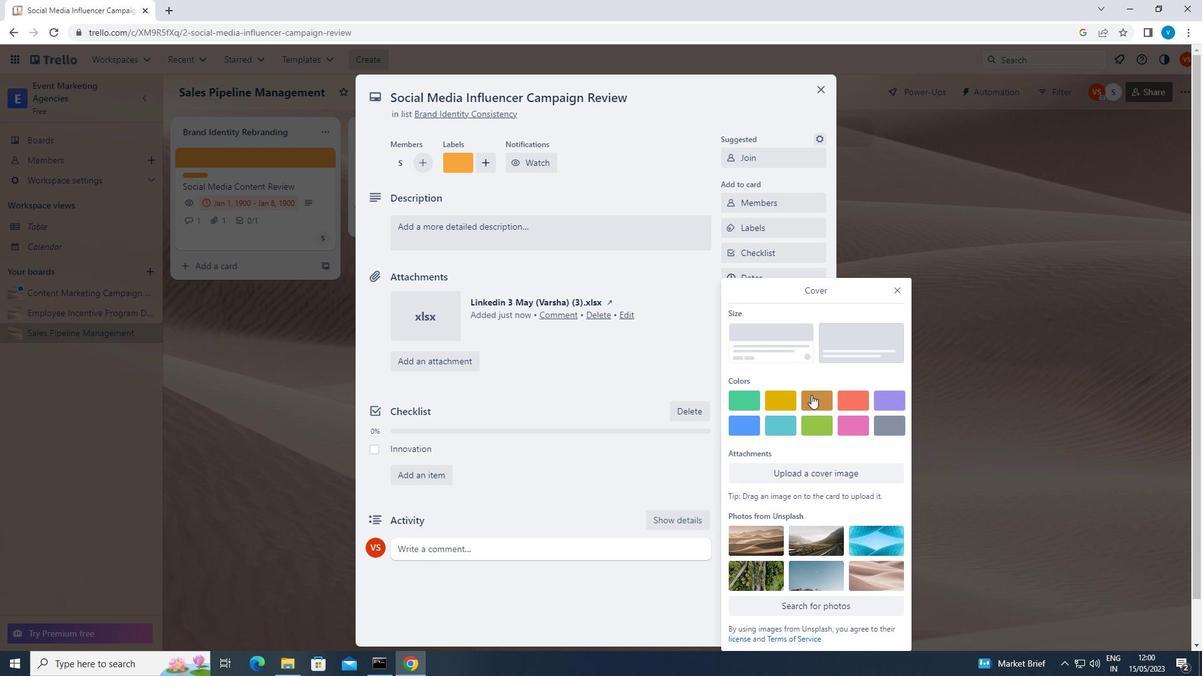 
Action: Mouse moved to (897, 267)
Screenshot: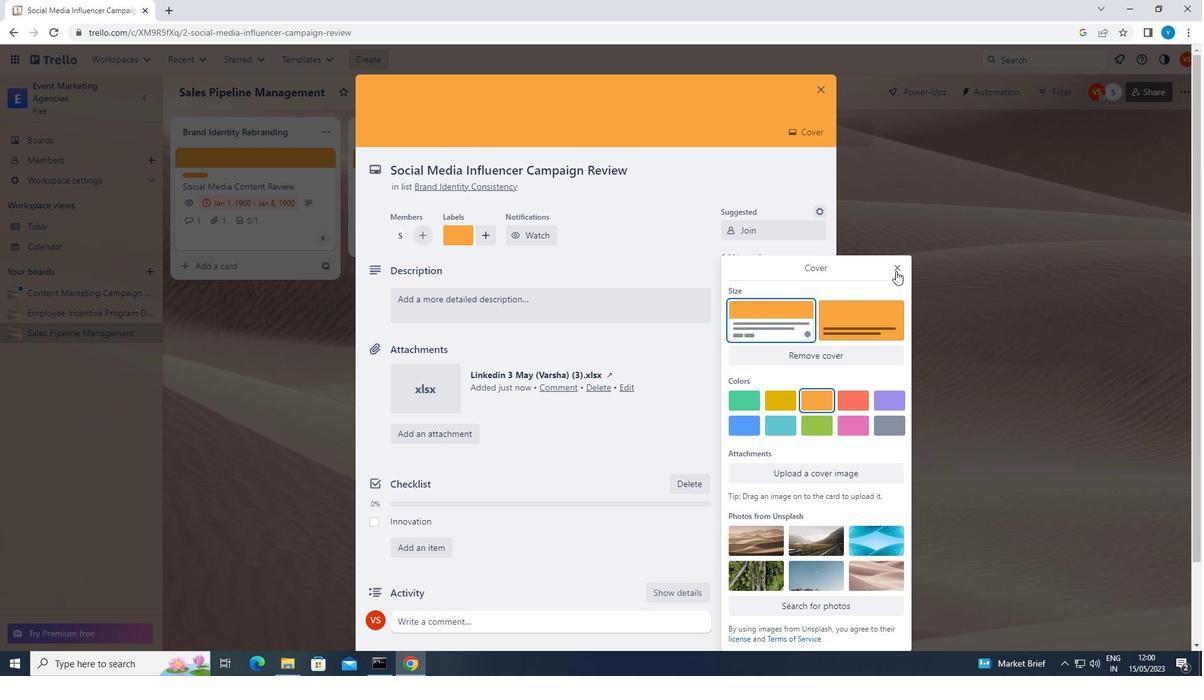 
Action: Mouse pressed left at (897, 267)
Screenshot: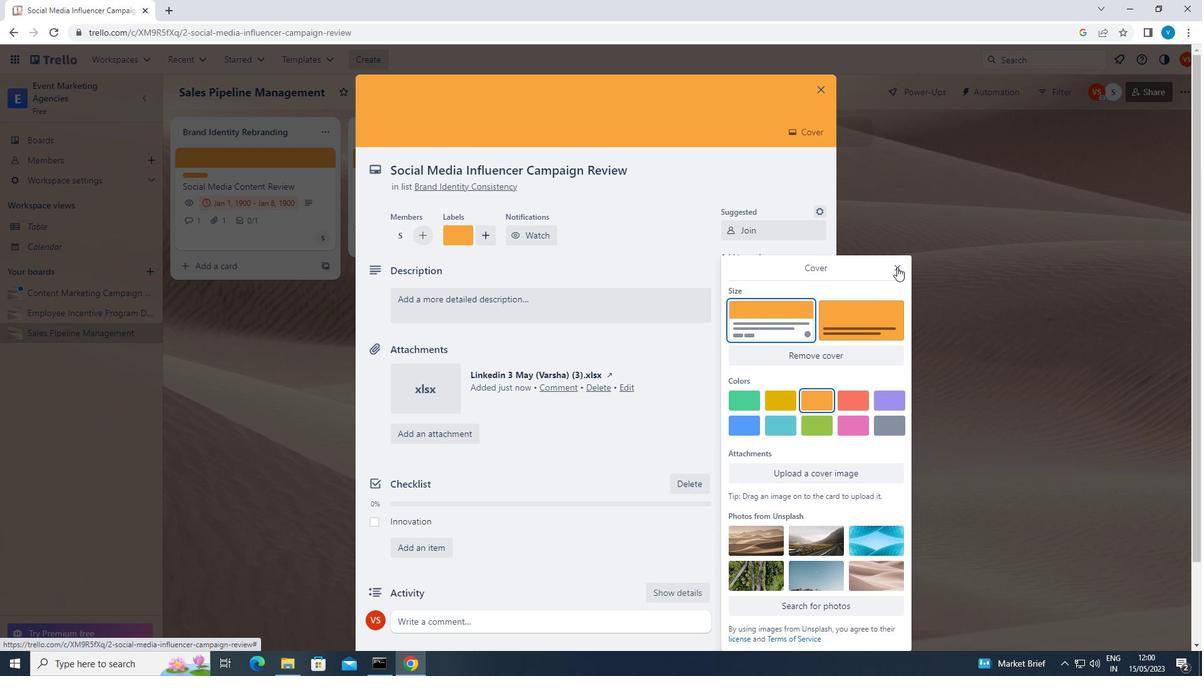 
Action: Mouse moved to (657, 292)
Screenshot: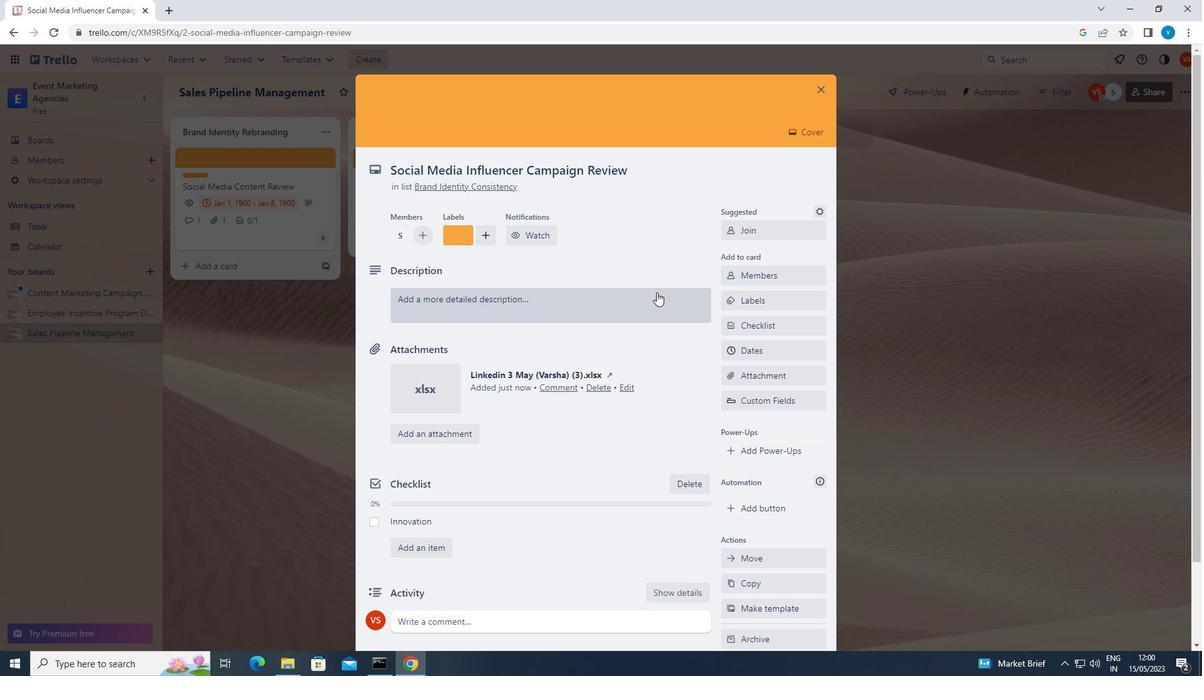 
Action: Mouse pressed left at (657, 292)
Screenshot: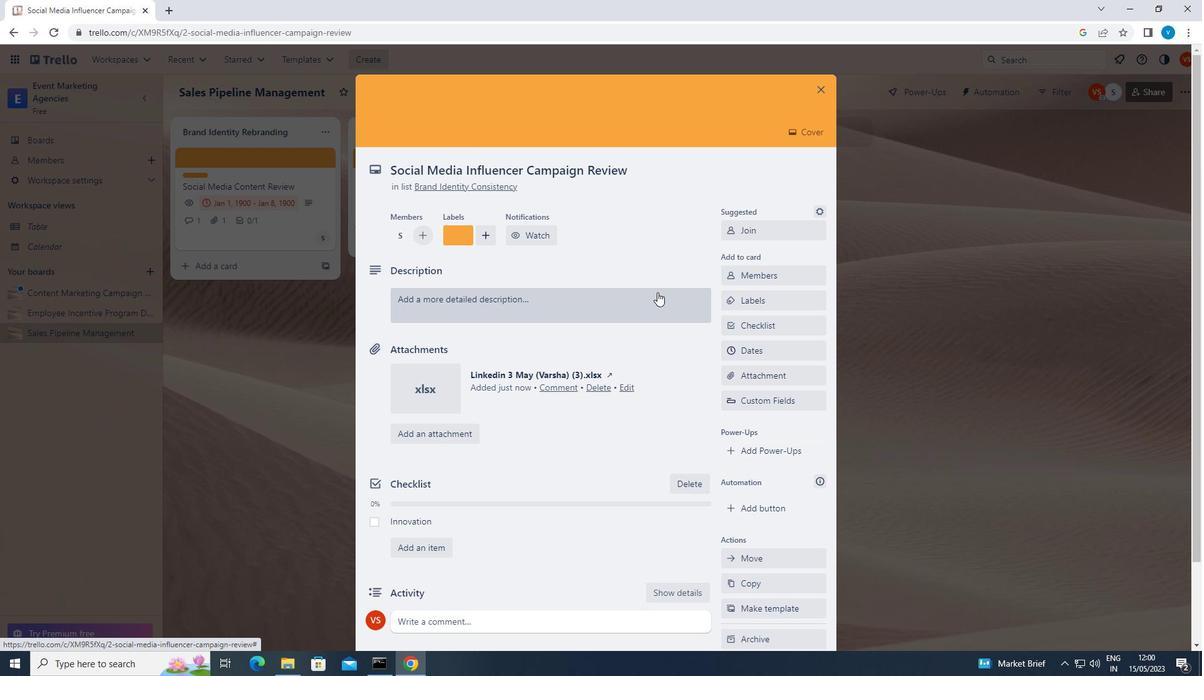 
Action: Mouse moved to (658, 292)
Screenshot: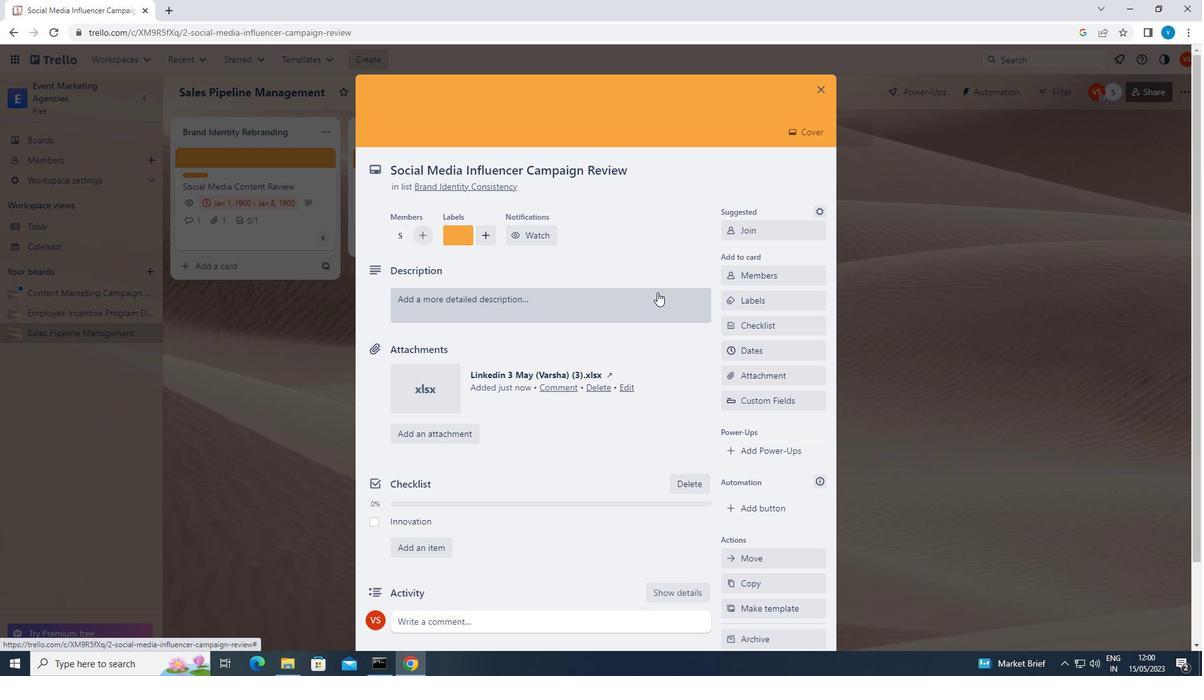 
Action: Key pressed <Key.shift>CREATE<Key.space>AND<Key.space>SEND<Key.space>OUT<Key.space>EMPLOYEE<Key.space>SATISFACTION<Key.space>SURVEY<Key.space>ON<Key.space>PERFORMANCE<Key.space>FEEDBACK<Key.space>AND<Key.space>RECOGNITION
Screenshot: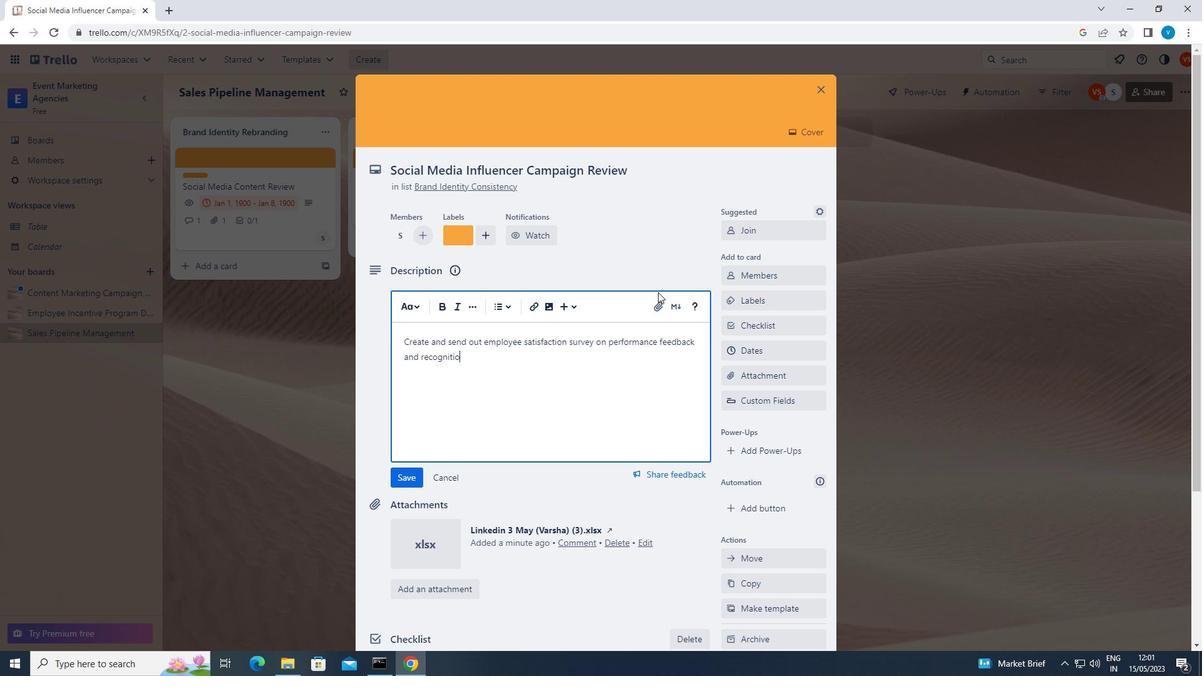 
Action: Mouse moved to (491, 545)
Screenshot: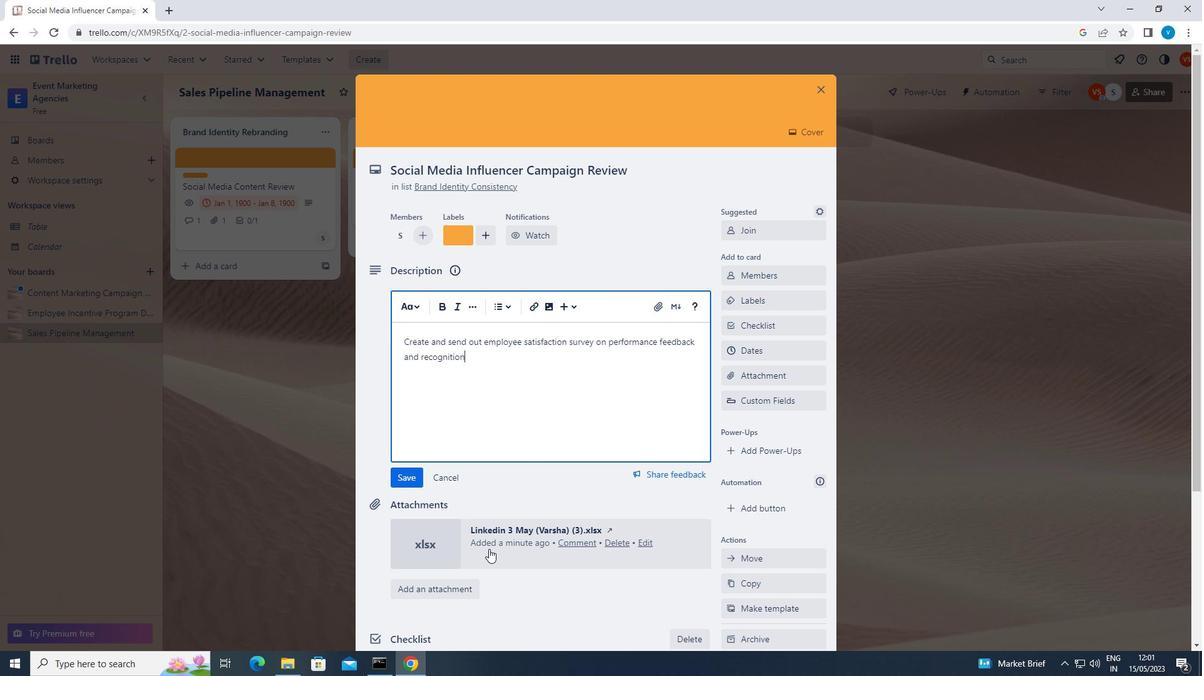 
Action: Mouse scrolled (491, 544) with delta (0, 0)
Screenshot: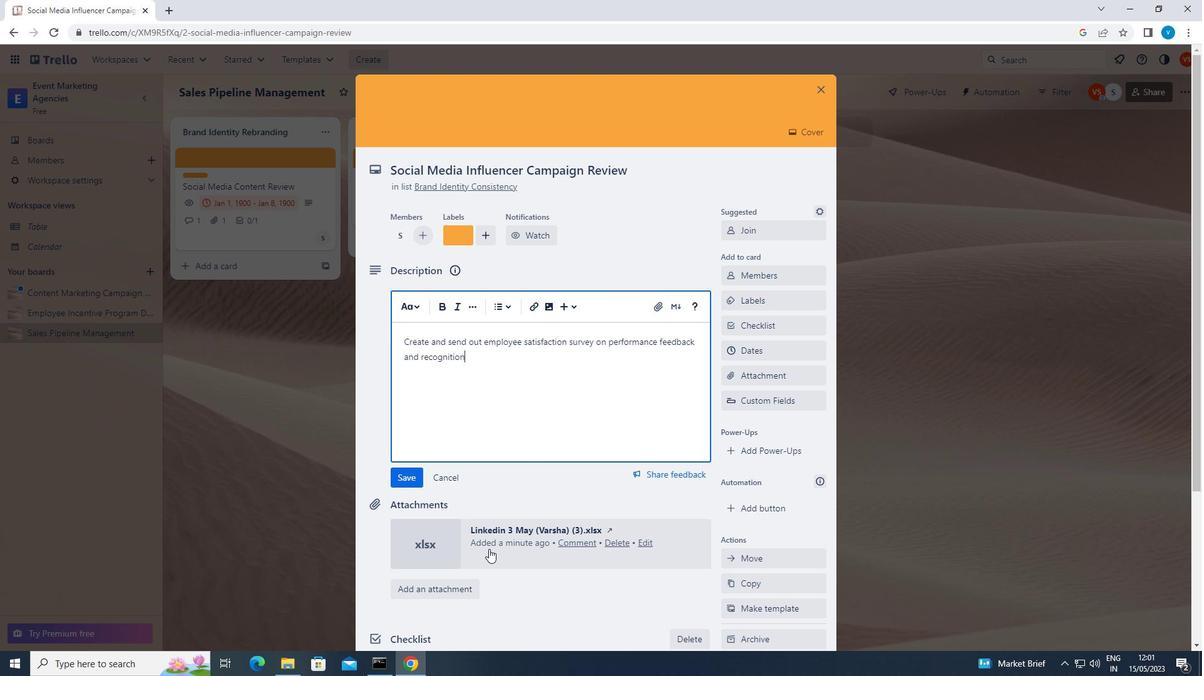 
Action: Mouse scrolled (491, 544) with delta (0, 0)
Screenshot: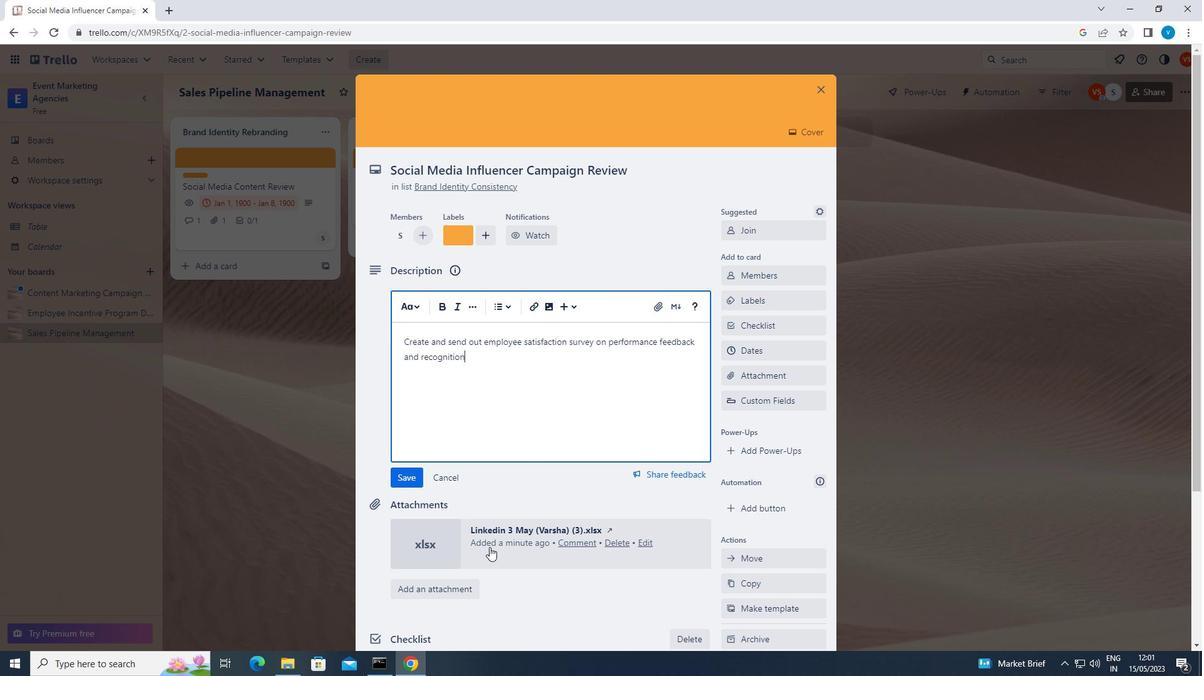 
Action: Mouse moved to (410, 353)
Screenshot: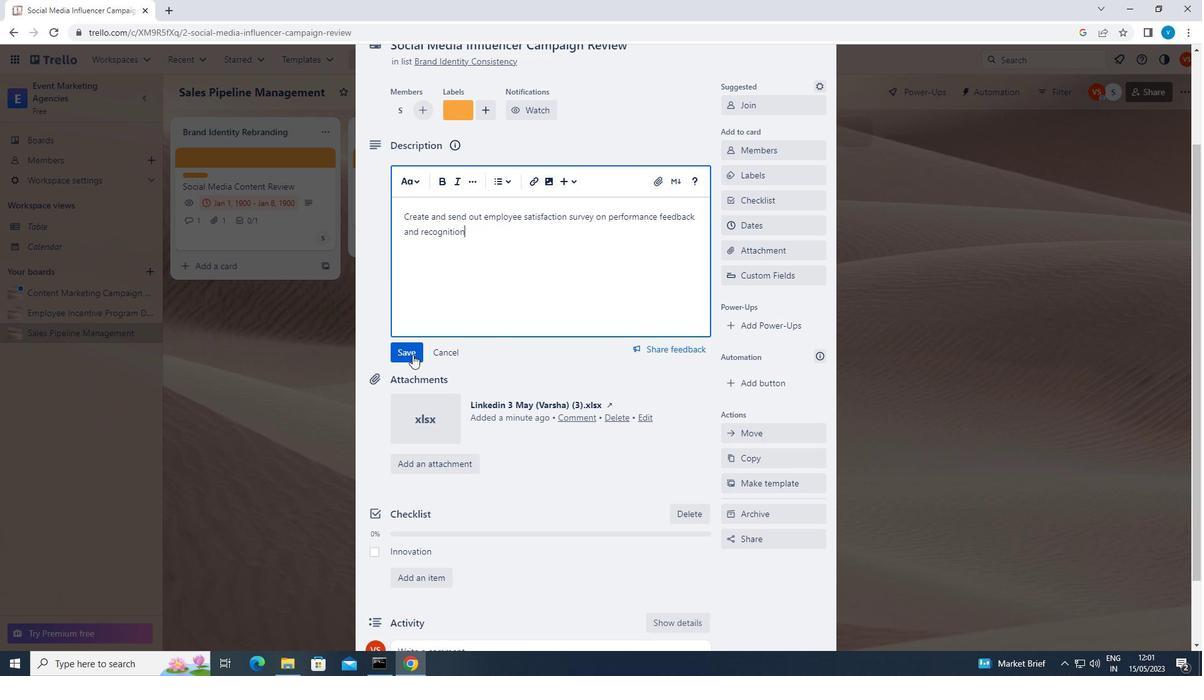 
Action: Mouse pressed left at (410, 353)
Screenshot: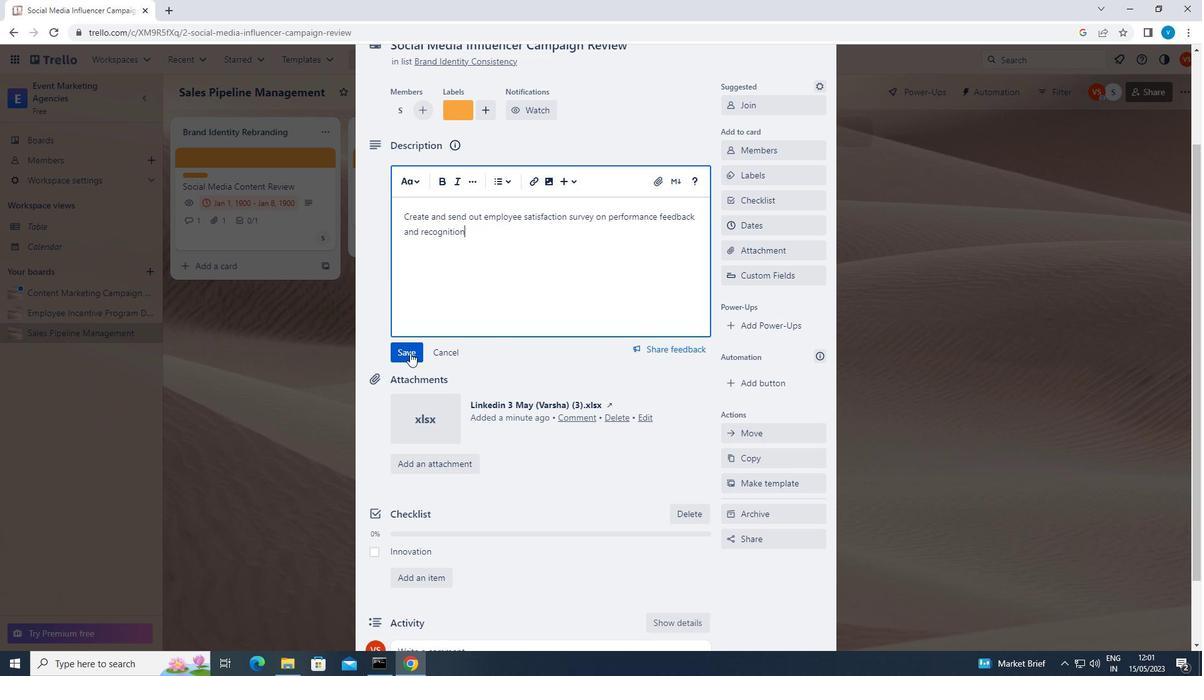 
Action: Mouse moved to (479, 516)
Screenshot: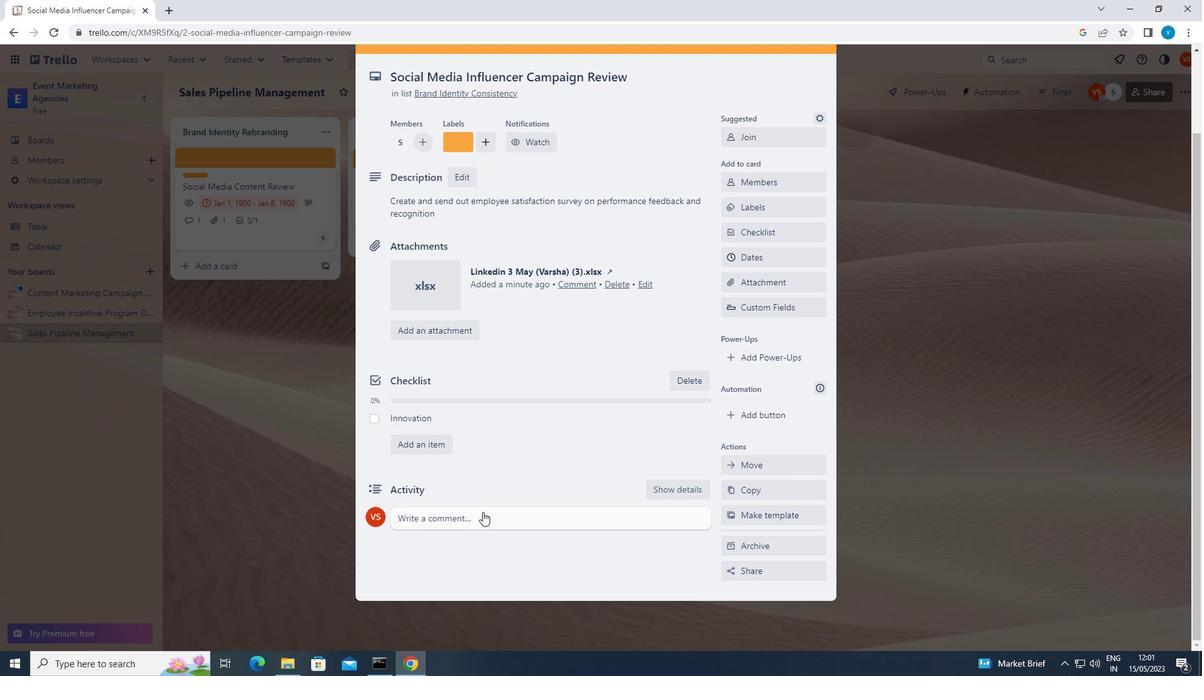 
Action: Mouse pressed left at (479, 516)
Screenshot: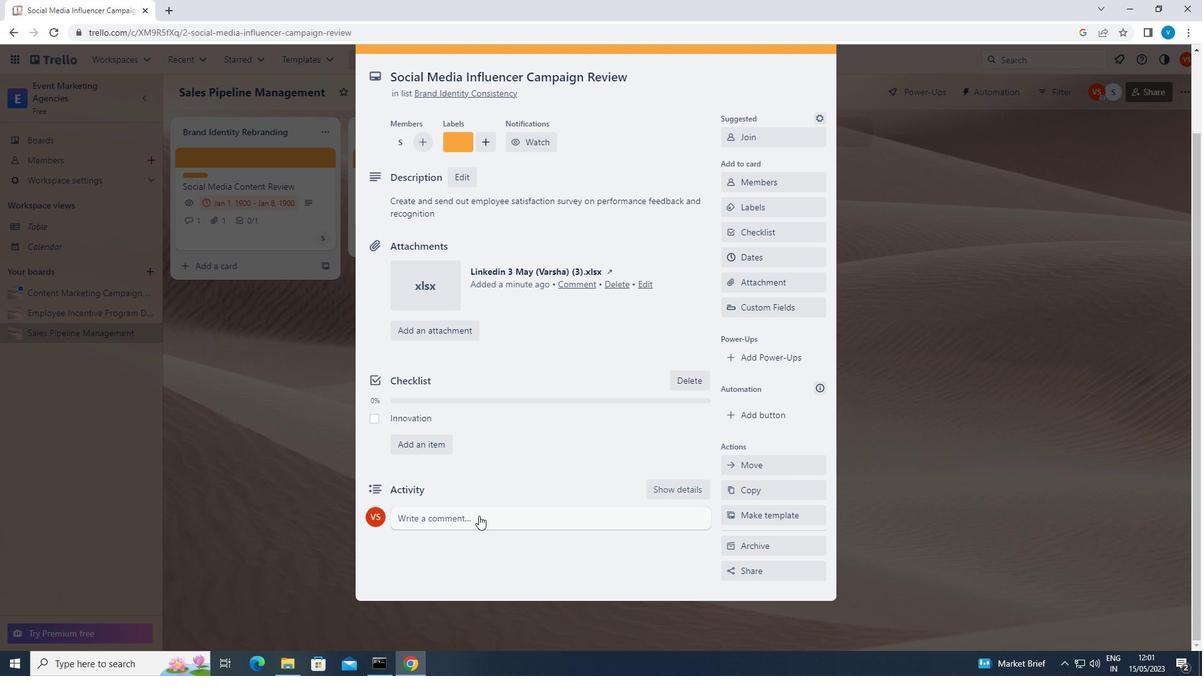 
Action: Key pressed <Key.shift>WE<Key.space>SHOULD<Key.space>APPROACH<Key.space>THIS<Key.space>TASK<Key.space>WITH<Key.space>A<Key.space>SENSE<Key.space>OF<Key.space>HUMILITY,<Key.space>RECOGNIZING<Key.space>THAT<Key.space>THERE<Key.space>IS<Key.space>ALWAYS<Key.space>MORE<Key.space>TO<Key.space>LEARN<Key.space>AND<Key.space>IMPROVE<Key.space>UPON
Screenshot: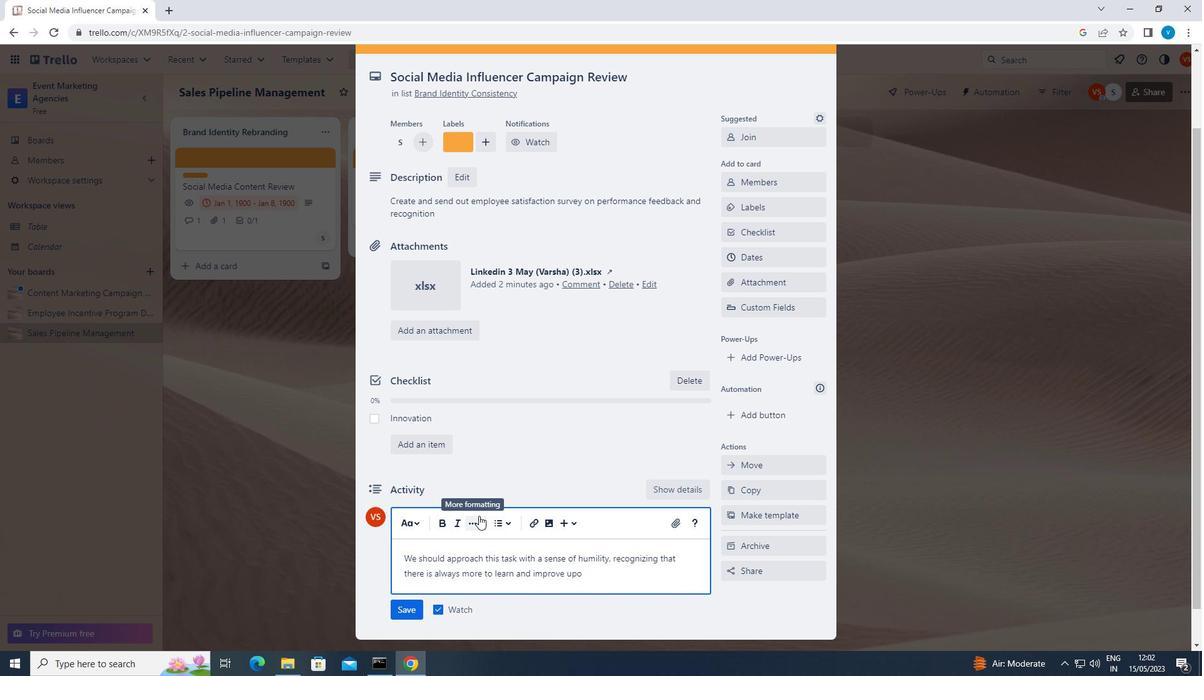 
Action: Mouse moved to (403, 606)
Screenshot: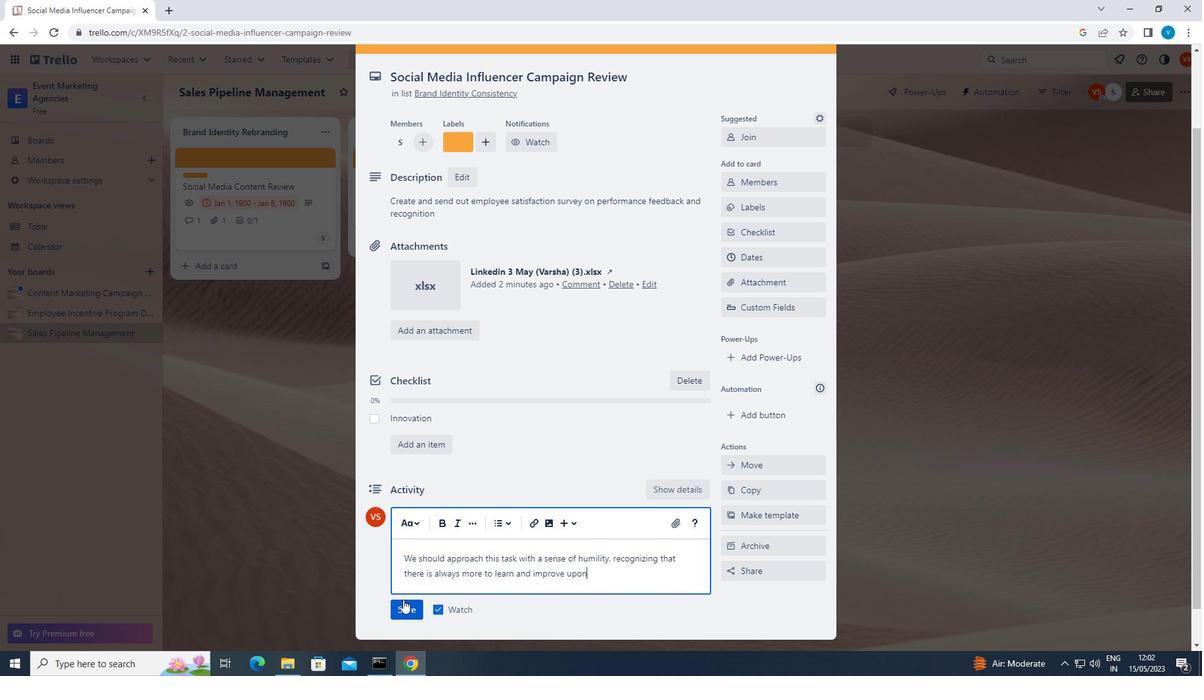 
Action: Key pressed .
Screenshot: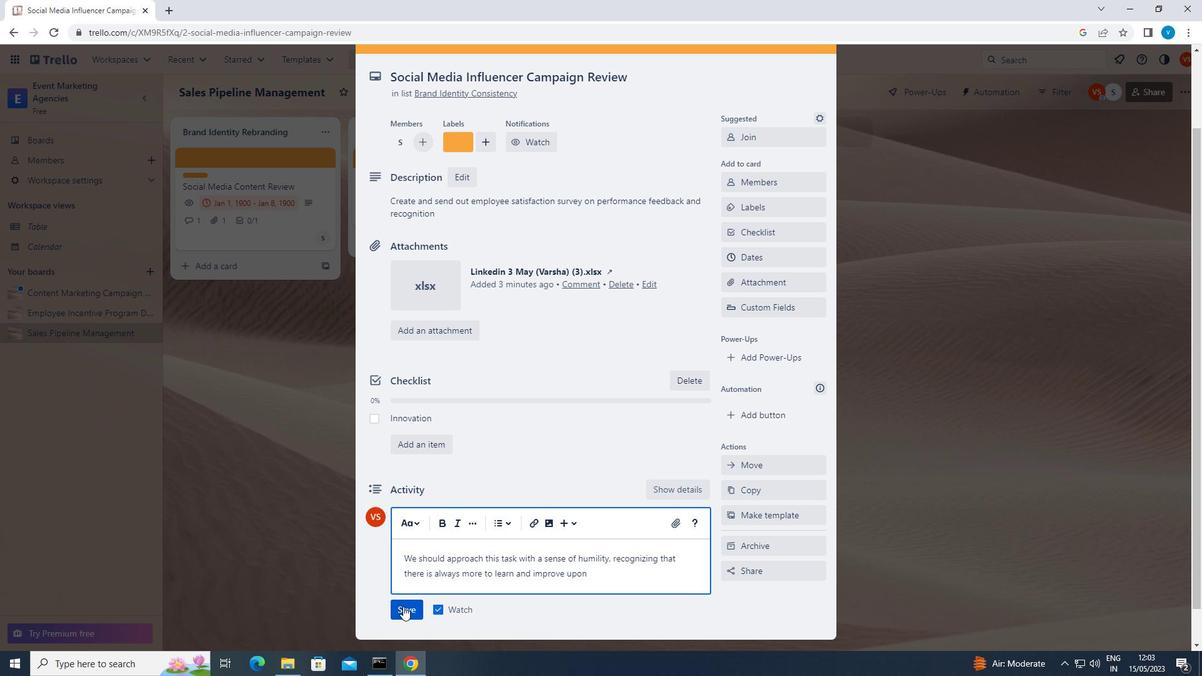 
Action: Mouse pressed left at (403, 606)
Screenshot: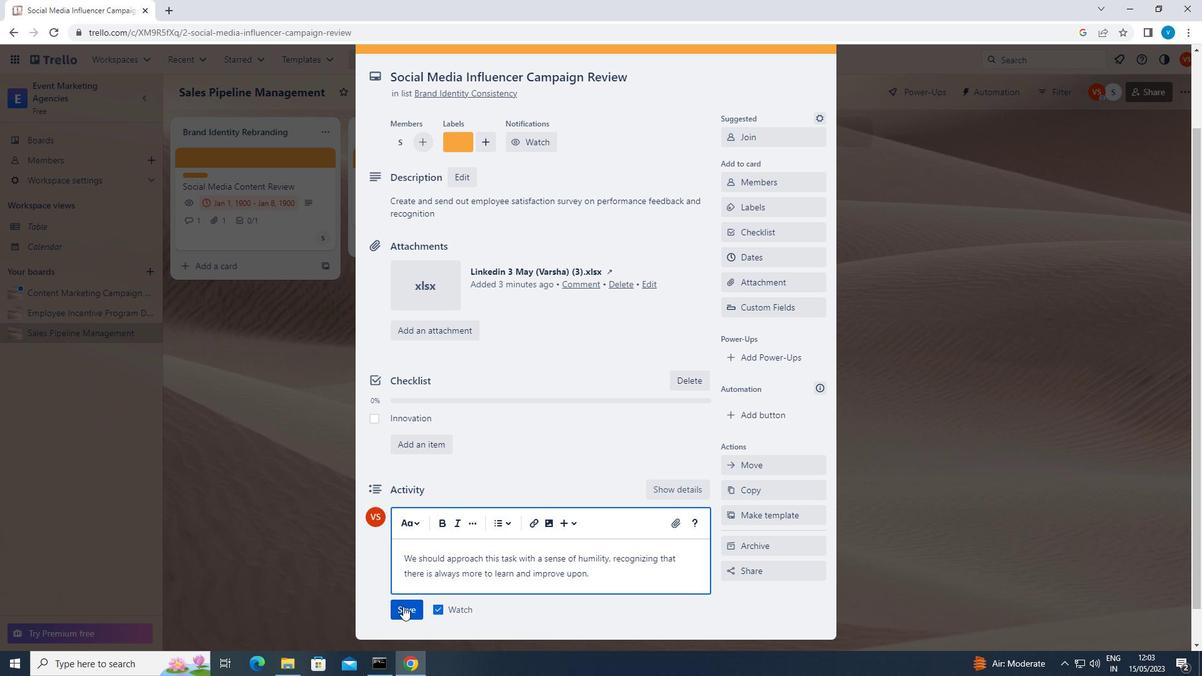 
Action: Mouse moved to (753, 261)
Screenshot: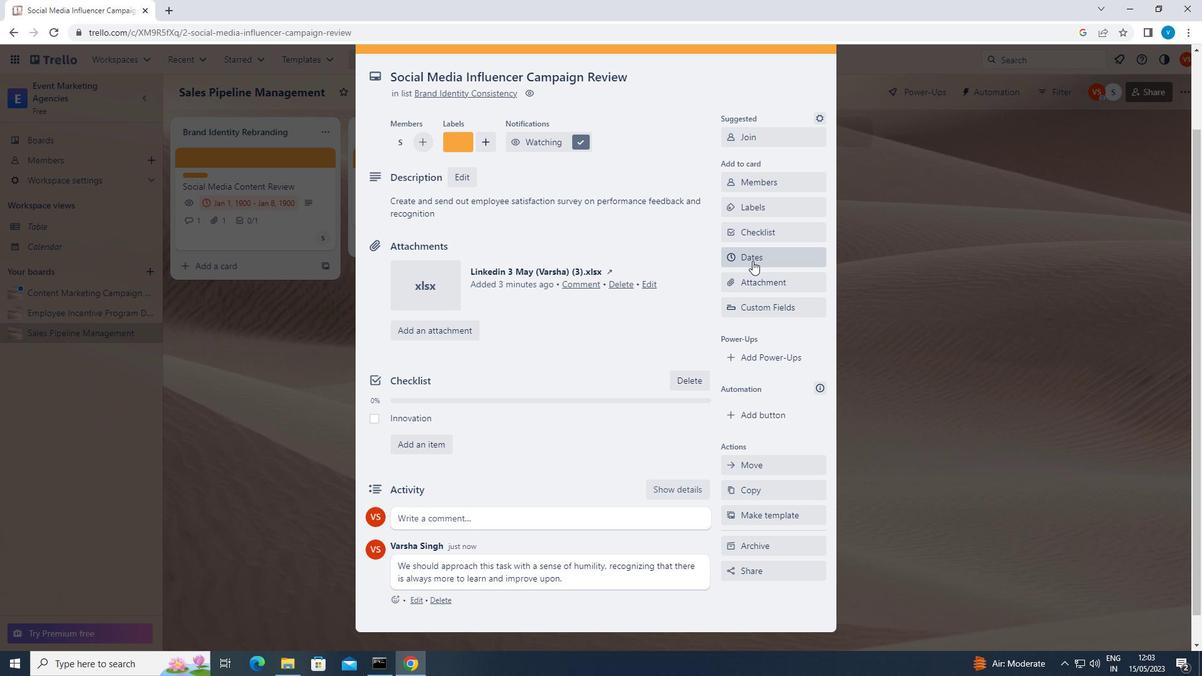 
Action: Mouse pressed left at (753, 261)
Screenshot: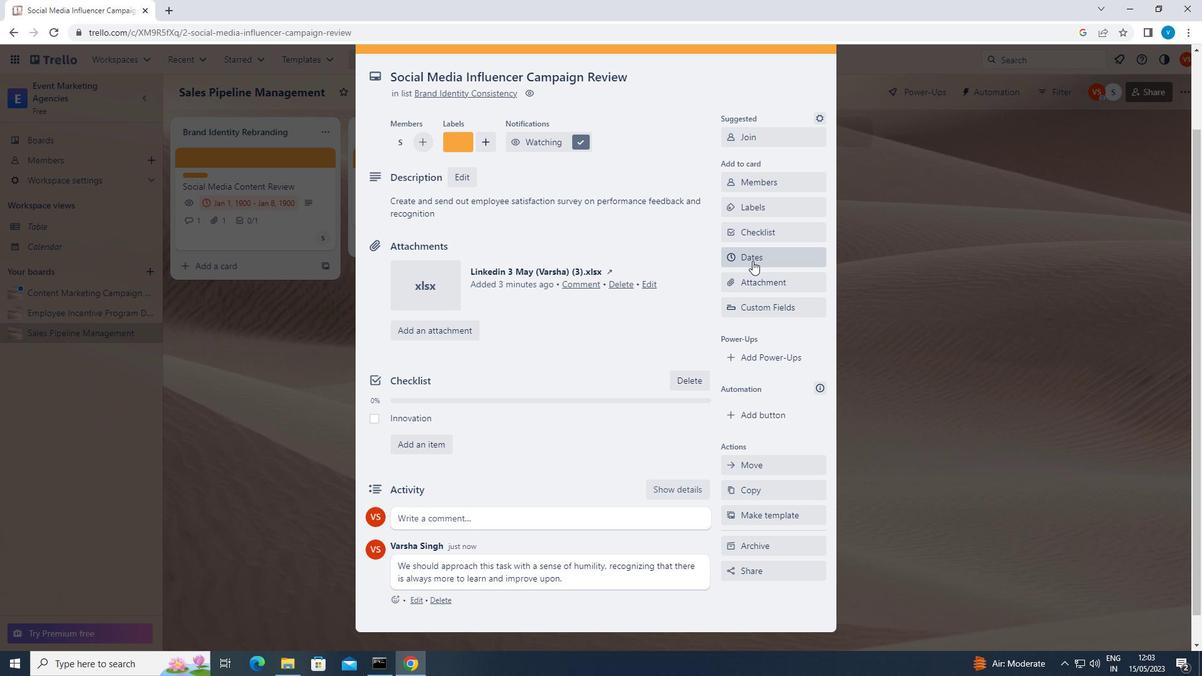 
Action: Mouse moved to (732, 317)
Screenshot: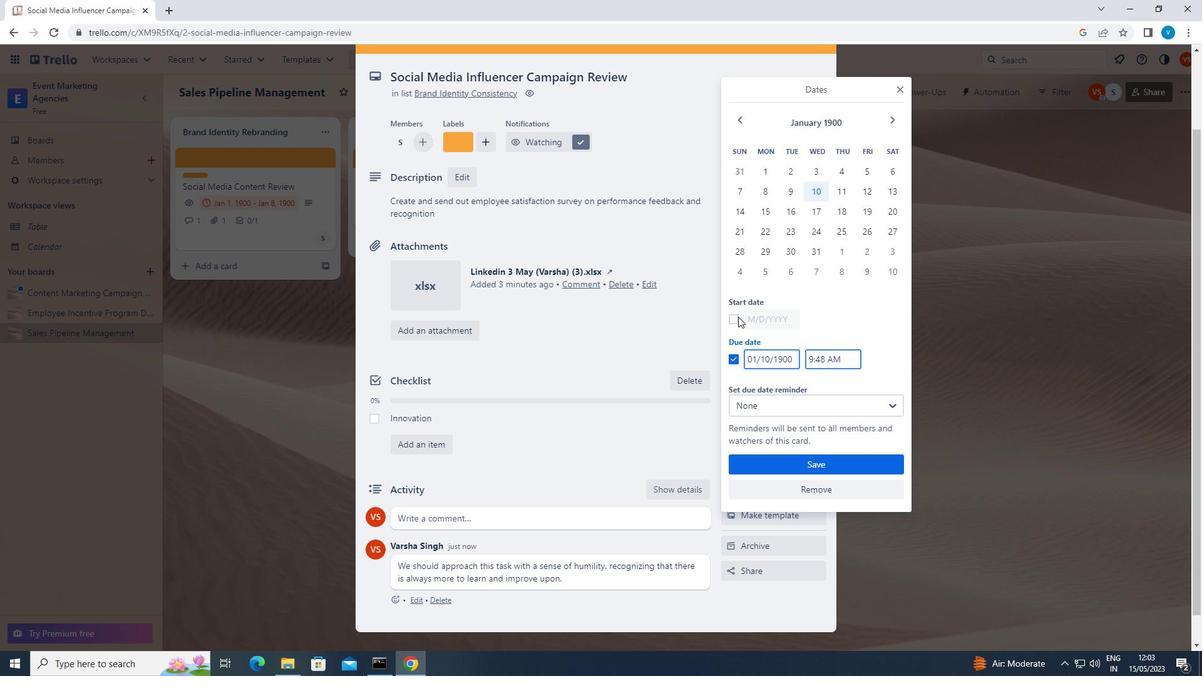 
Action: Mouse pressed left at (732, 317)
Screenshot: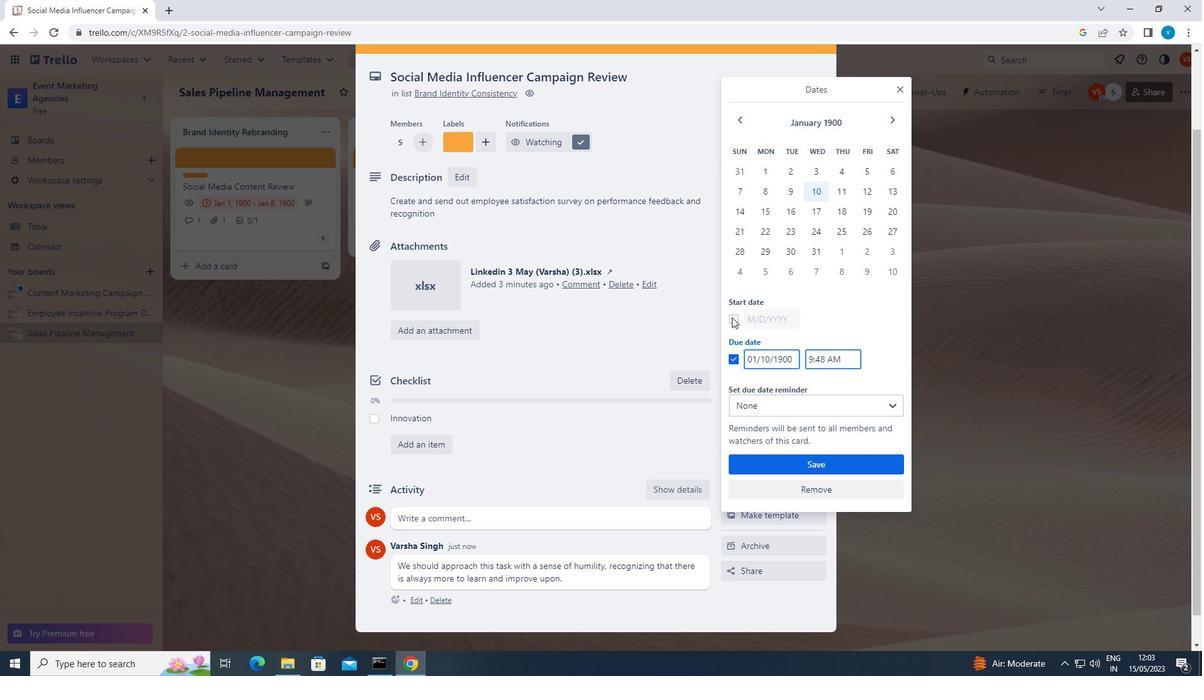 
Action: Mouse moved to (796, 320)
Screenshot: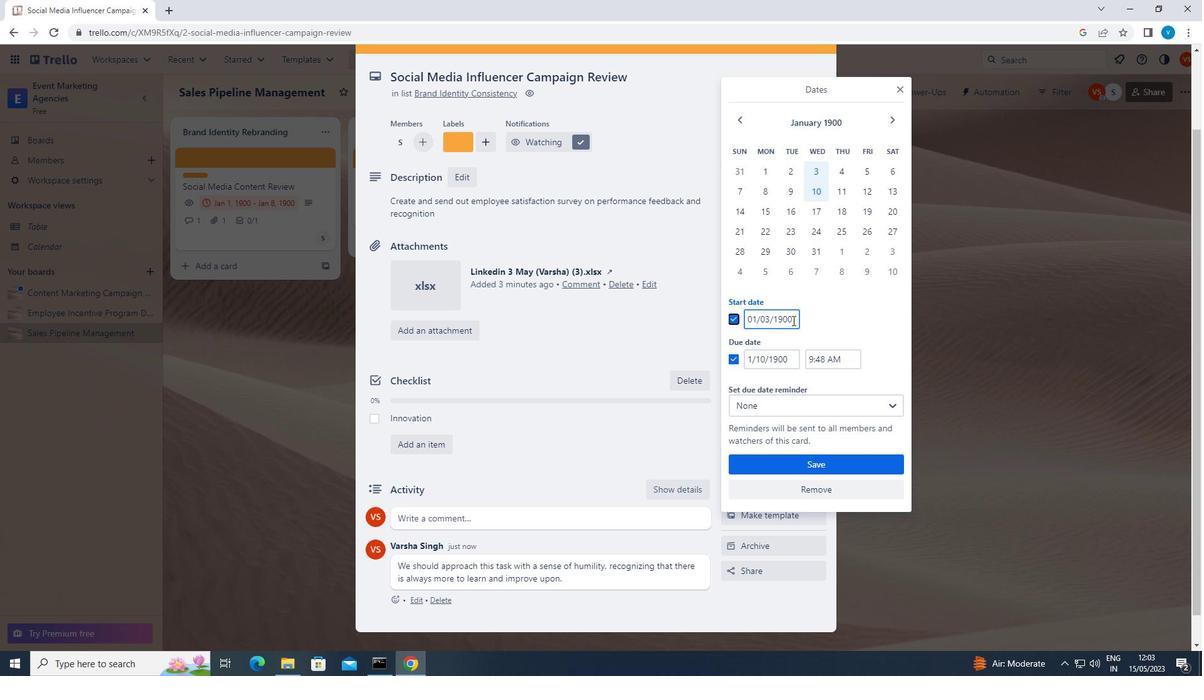 
Action: Mouse pressed left at (796, 320)
Screenshot: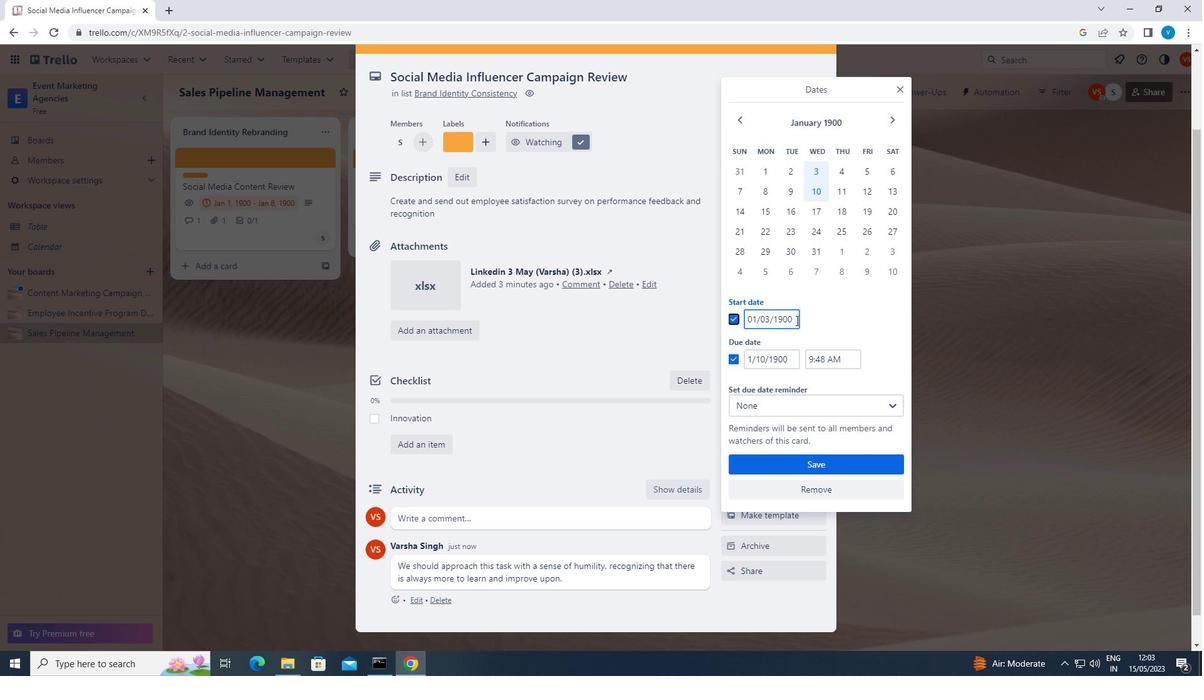 
Action: Key pressed <Key.backspace><Key.backspace><Key.backspace><Key.backspace><Key.backspace><Key.backspace><Key.backspace><Key.backspace><Key.backspace><Key.backspace><Key.backspace><Key.backspace><Key.backspace>01/04/1900
Screenshot: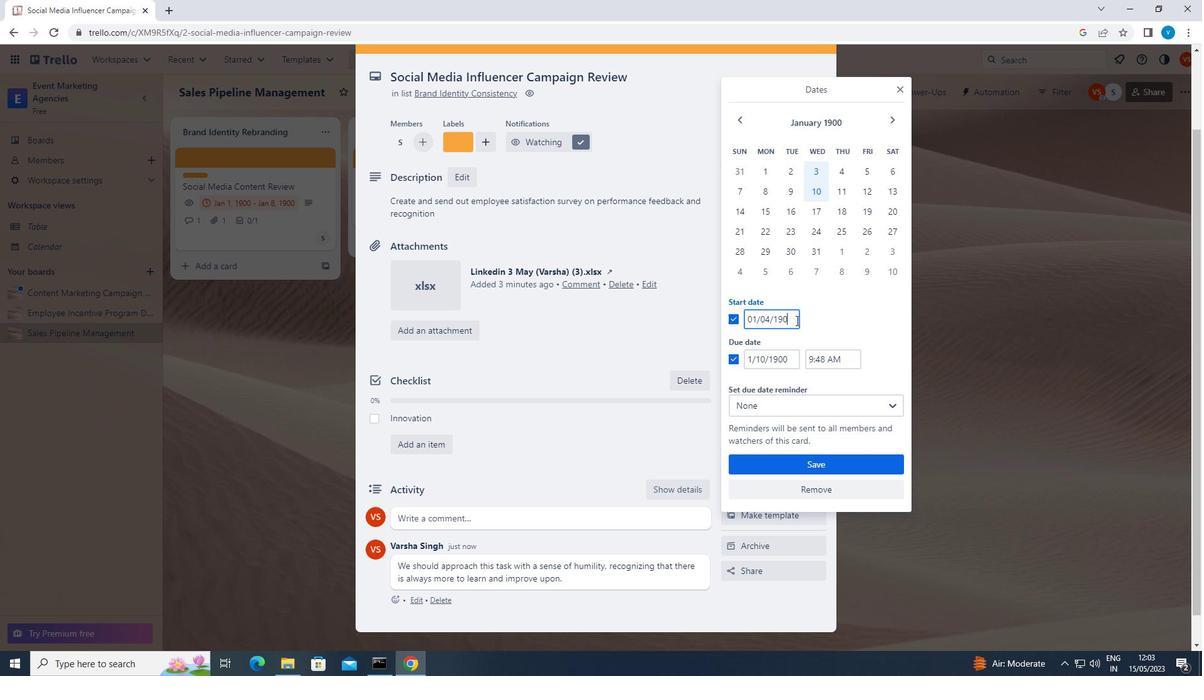 
Action: Mouse moved to (789, 355)
Screenshot: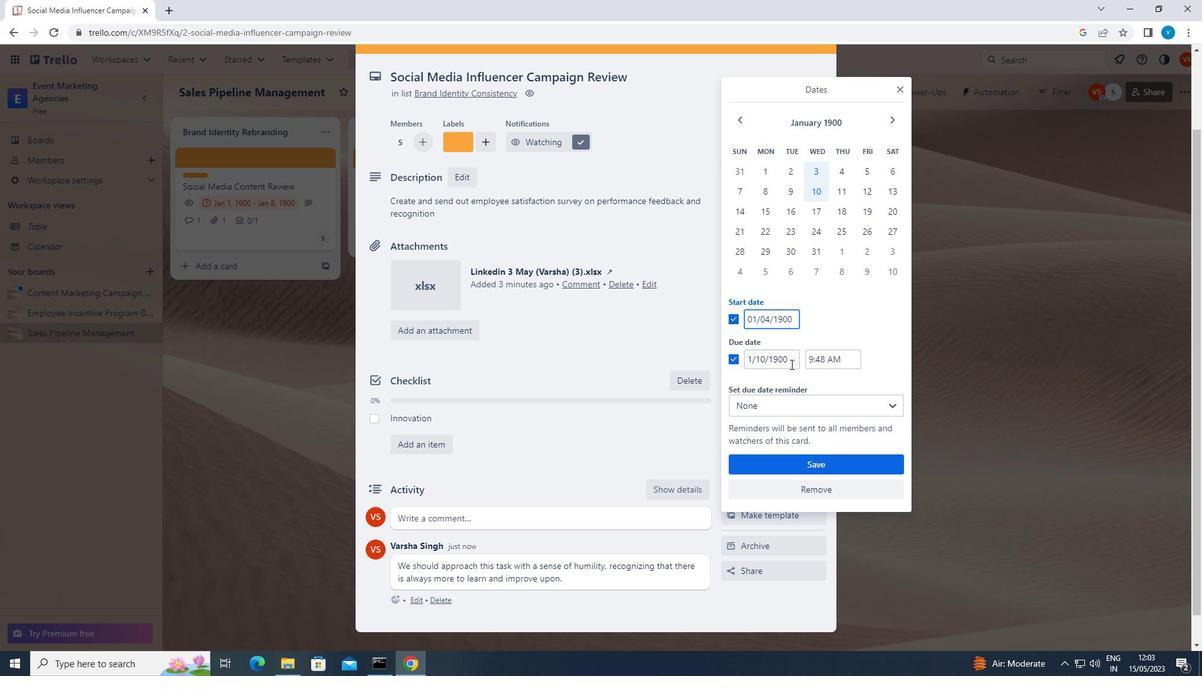 
Action: Mouse pressed left at (789, 355)
Screenshot: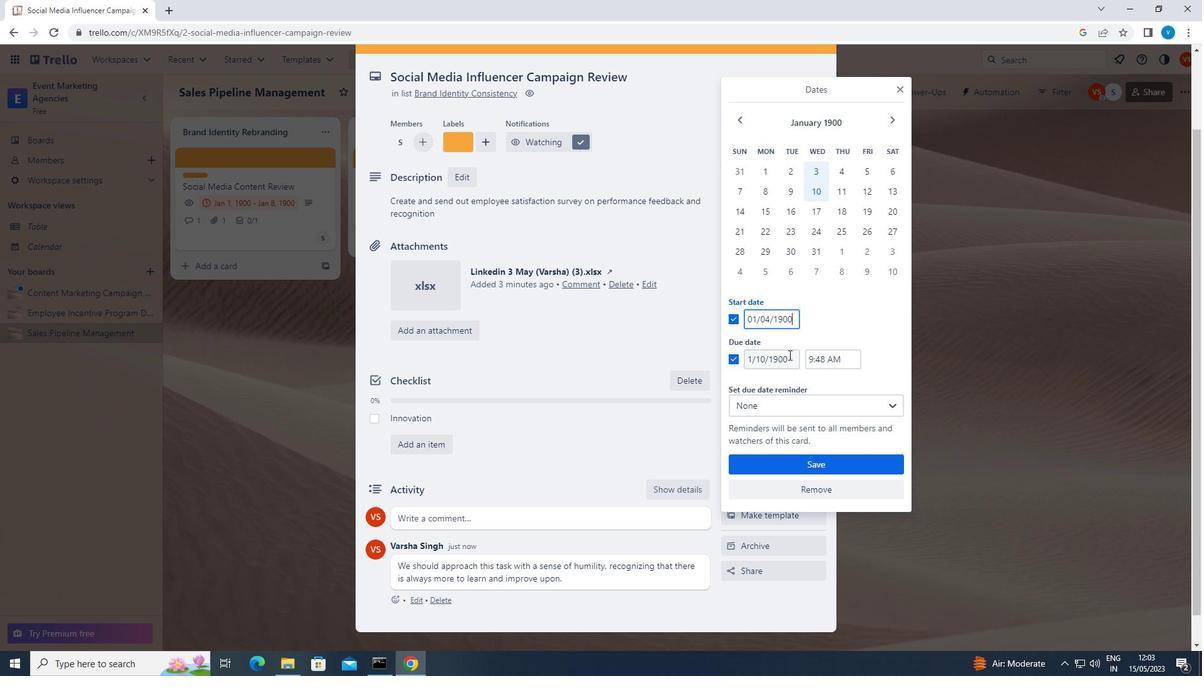 
Action: Key pressed <Key.backspace><Key.backspace><Key.backspace><Key.backspace><Key.backspace><Key.backspace><Key.backspace><Key.backspace><Key.backspace><Key.backspace><Key.backspace><Key.backspace><Key.backspace><Key.backspace><Key.backspace><Key.backspace><Key.backspace>01/11/1900
Screenshot: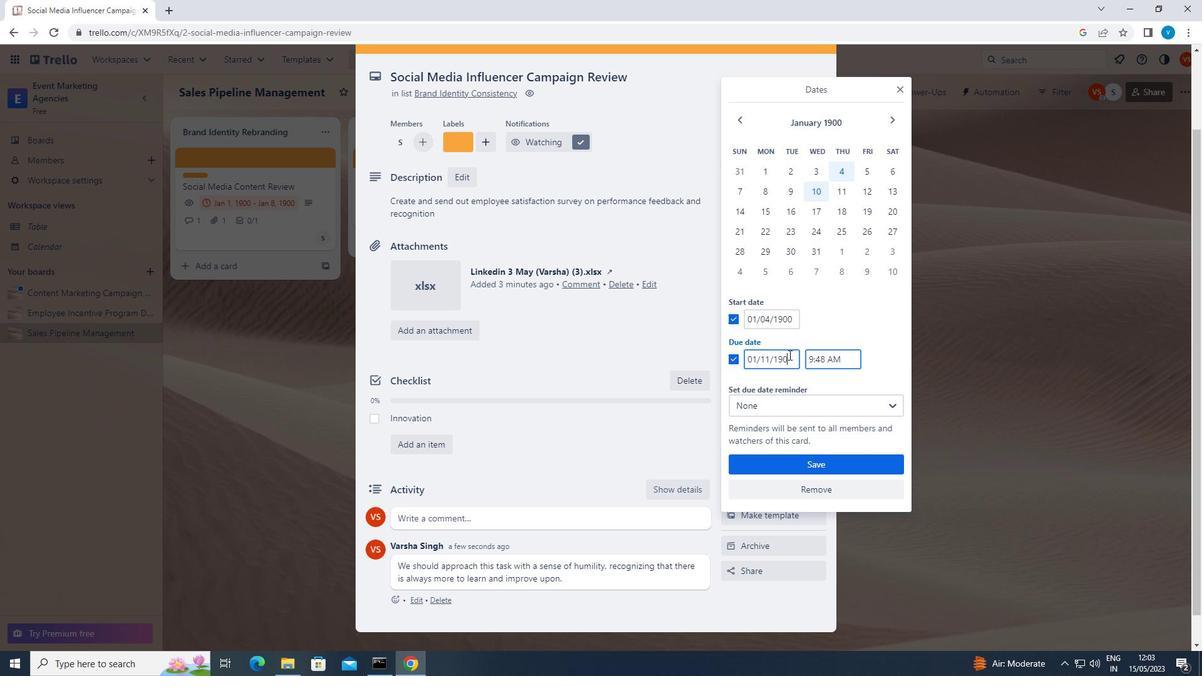 
Action: Mouse moved to (804, 465)
Screenshot: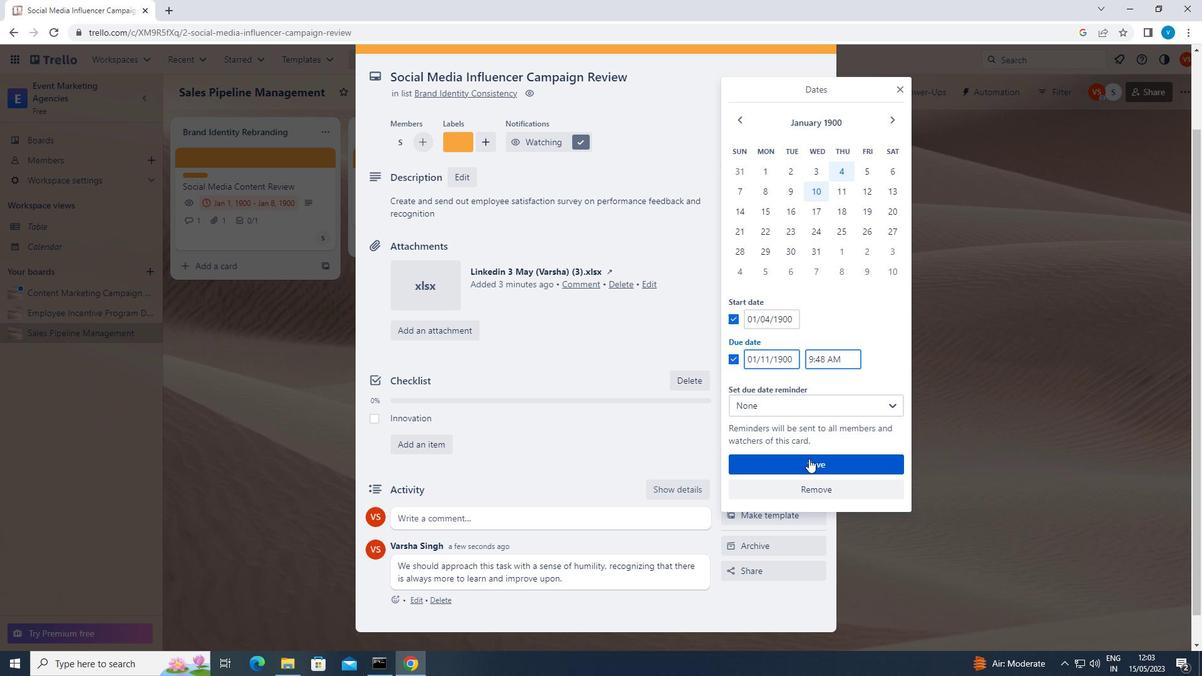 
Action: Mouse pressed left at (804, 465)
Screenshot: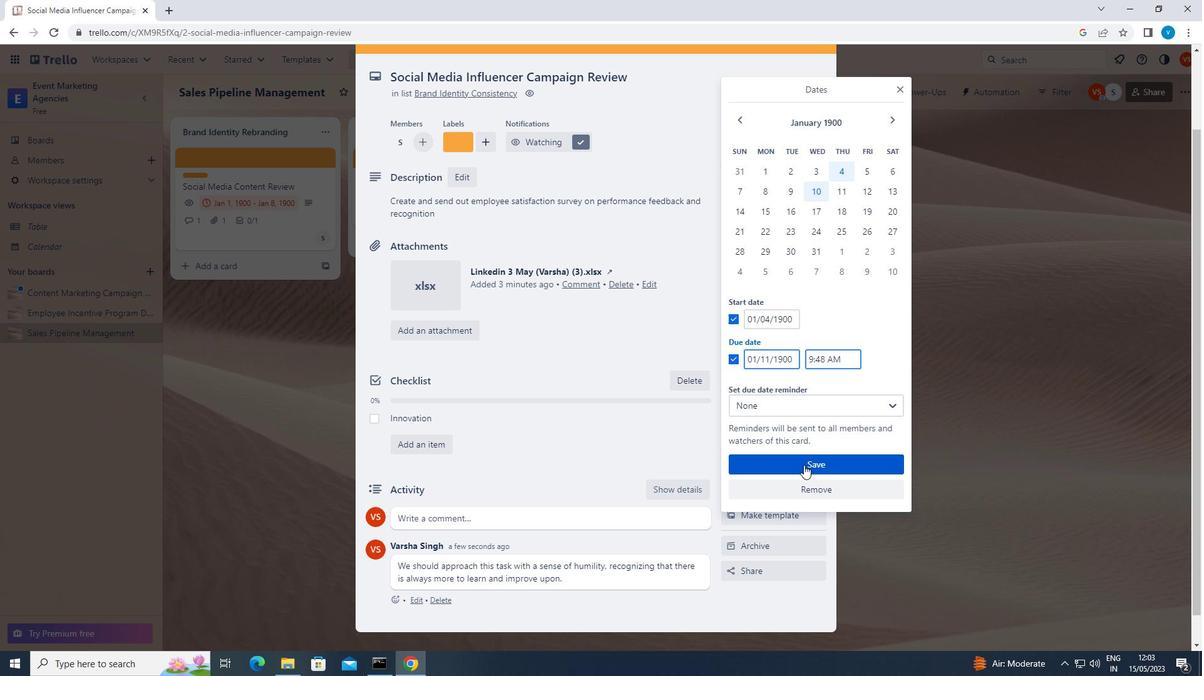 
